 Task: Add an event with the title Second Product Enhancement Discussion and Planning, date '2023/11/04', time 7:00 AM to 9:00 AMand add a description: Conducting a competitive analysis to understand how the campaign performed compared to similar campaigns executed by competitors. This involves evaluating the differentiation, uniqueness, and competitive advantage of the campaign in the marketplace.Select event color  Blueberry . Add location for the event as: The Hague, Netherlands, logged in from the account softage.8@softage.netand send the event invitation to softage.7@softage.net and softage.9@softage.net. Set a reminder for the event Weekly on Sunday
Action: Mouse moved to (82, 95)
Screenshot: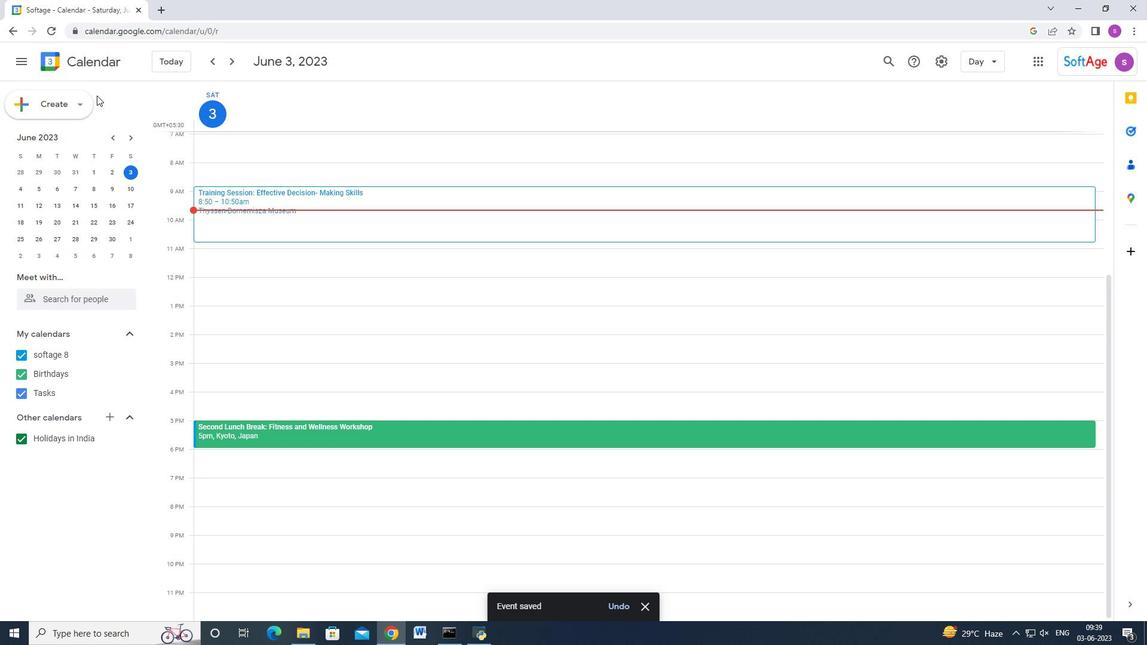 
Action: Mouse pressed left at (82, 95)
Screenshot: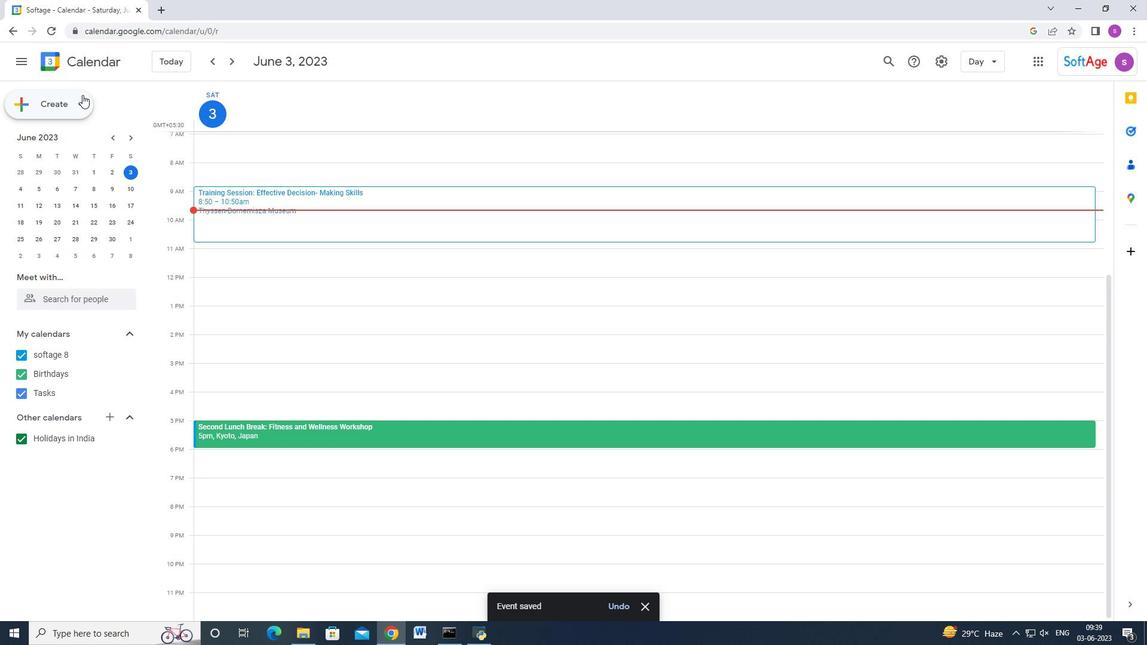 
Action: Mouse moved to (59, 136)
Screenshot: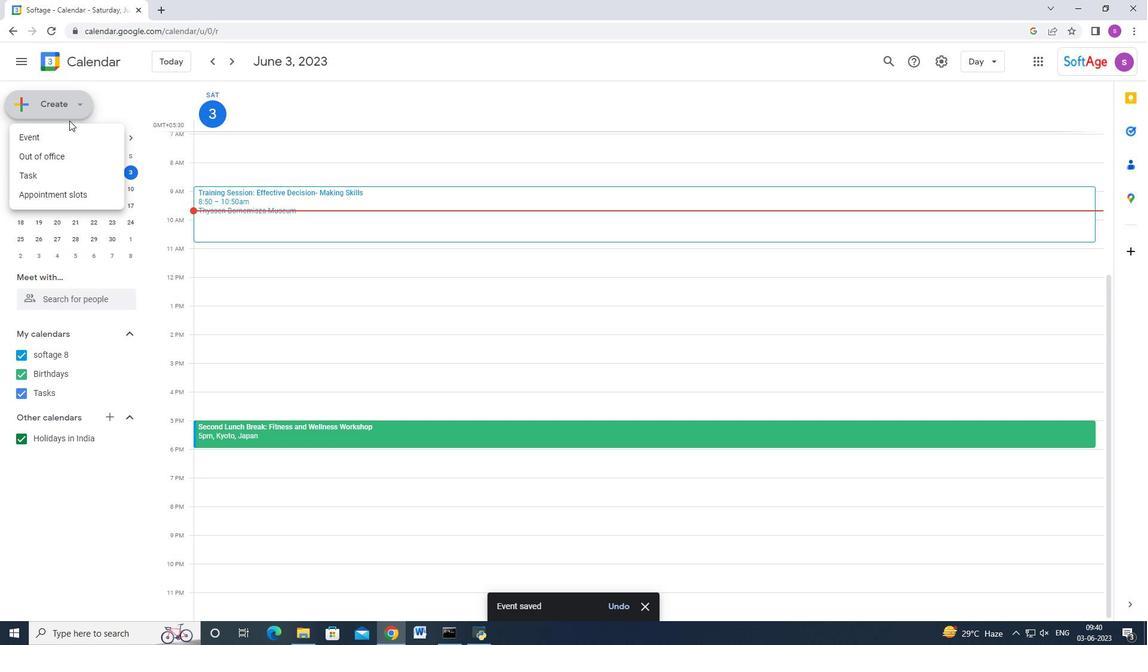 
Action: Mouse pressed left at (59, 136)
Screenshot: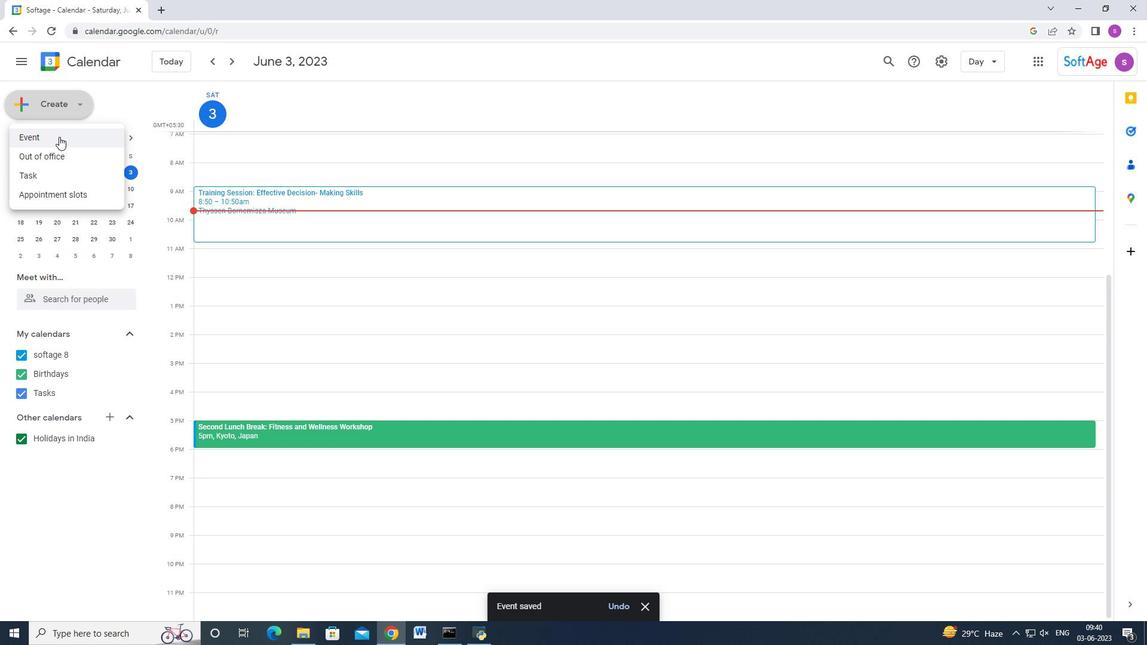 
Action: Mouse moved to (691, 464)
Screenshot: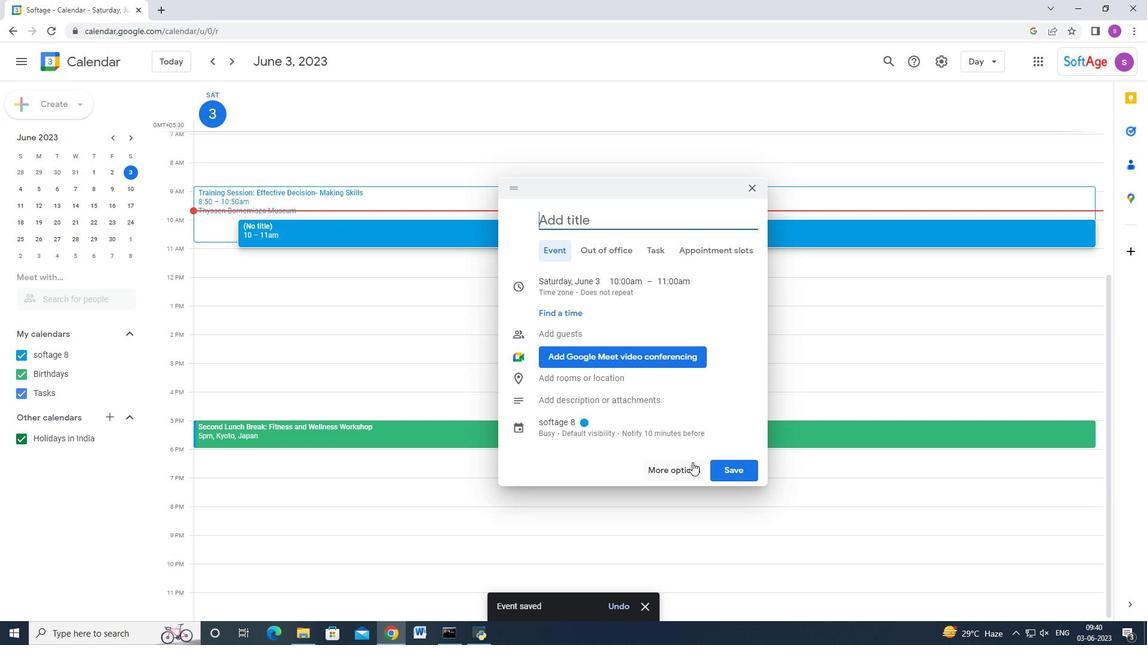 
Action: Mouse pressed left at (691, 464)
Screenshot: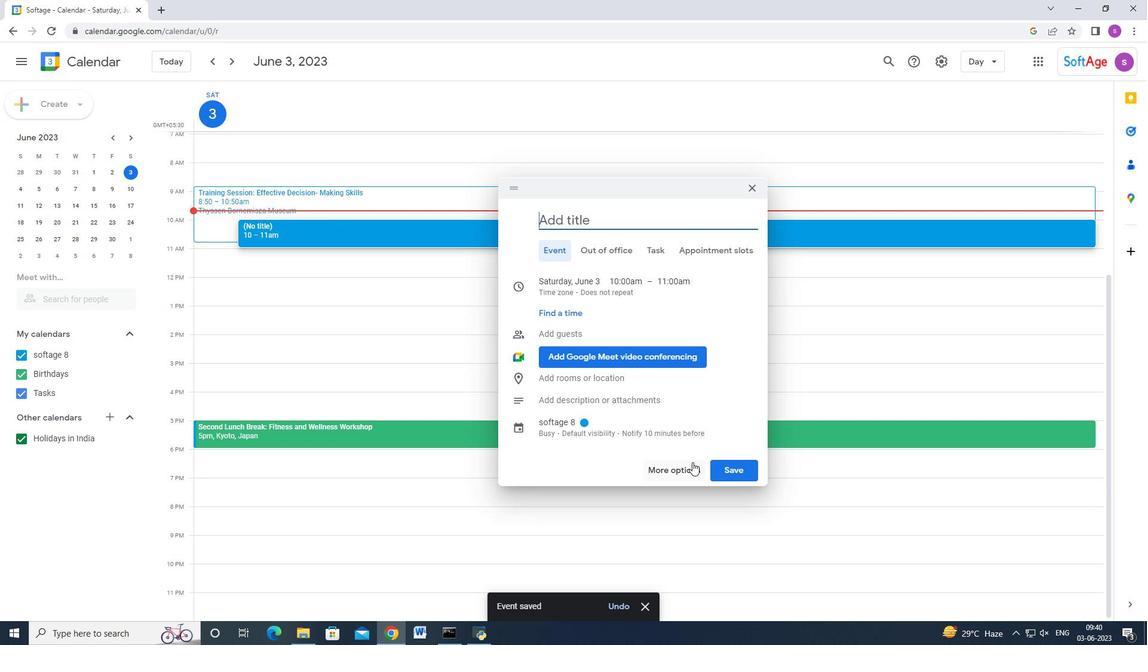 
Action: Mouse moved to (117, 76)
Screenshot: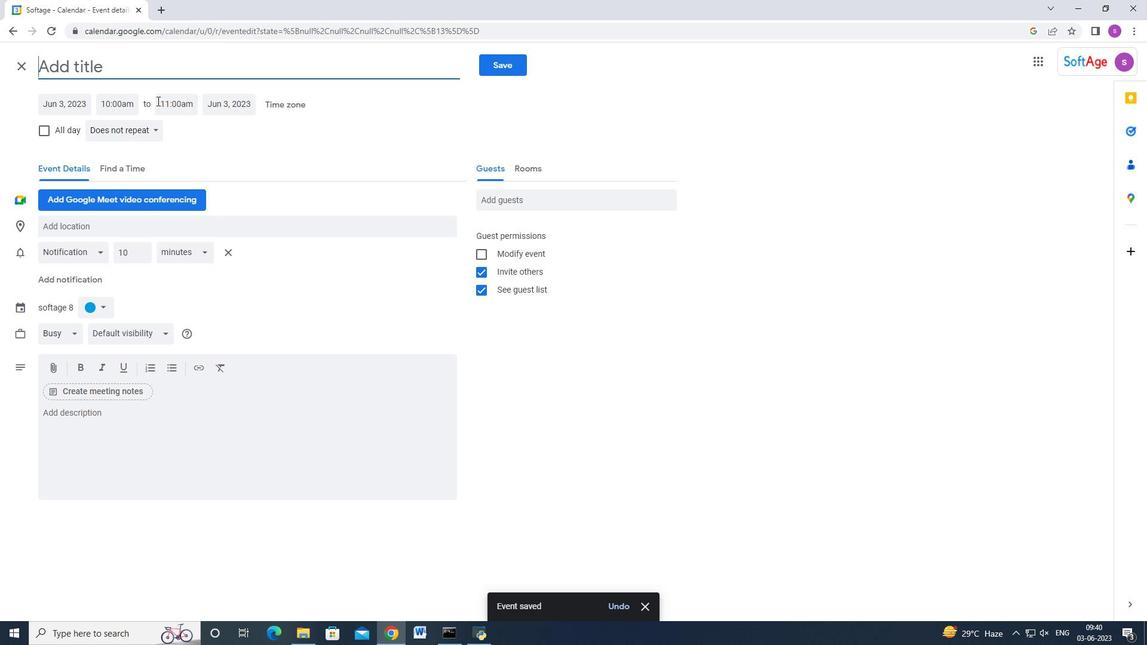 
Action: Key pressed <Key.shift_r>Second<Key.space><Key.shift>Product<Key.space><Key.shift_r>Enhancement<Key.space><Key.shift_r>Discussion<Key.space>and<Key.space><Key.shift>Planning
Screenshot: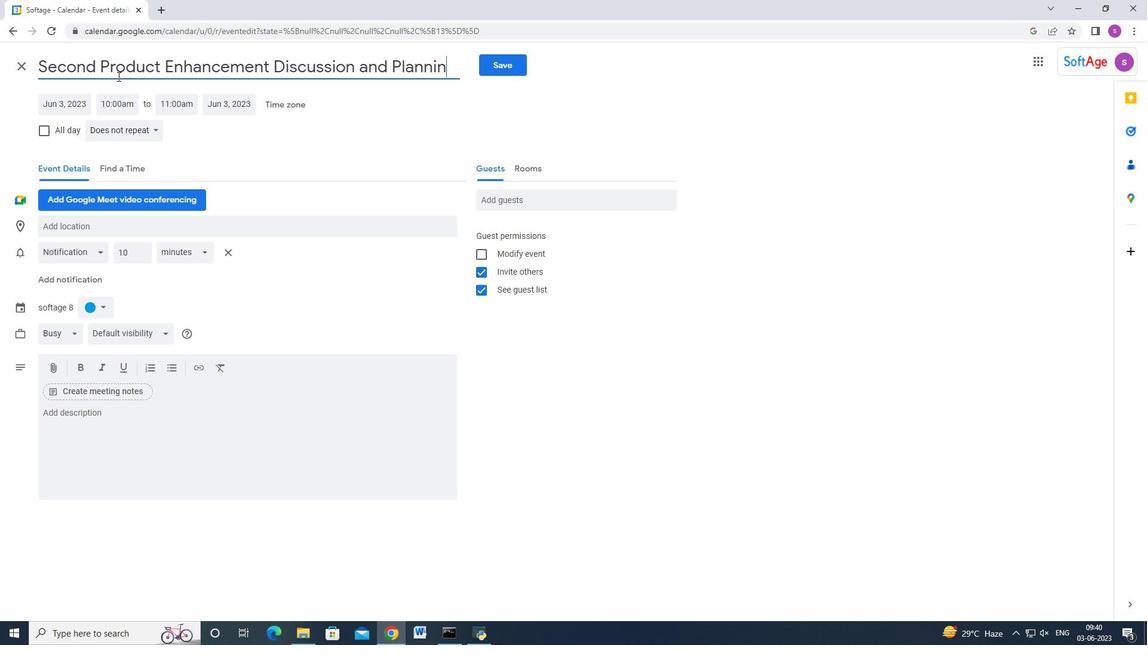 
Action: Mouse moved to (67, 105)
Screenshot: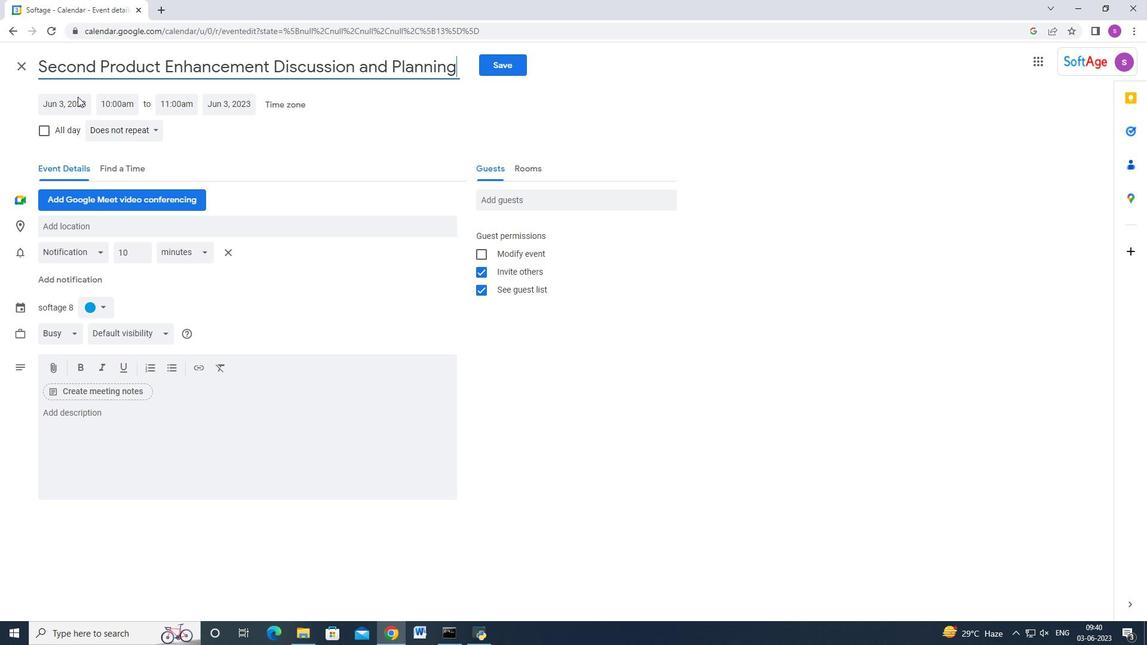 
Action: Mouse pressed left at (67, 105)
Screenshot: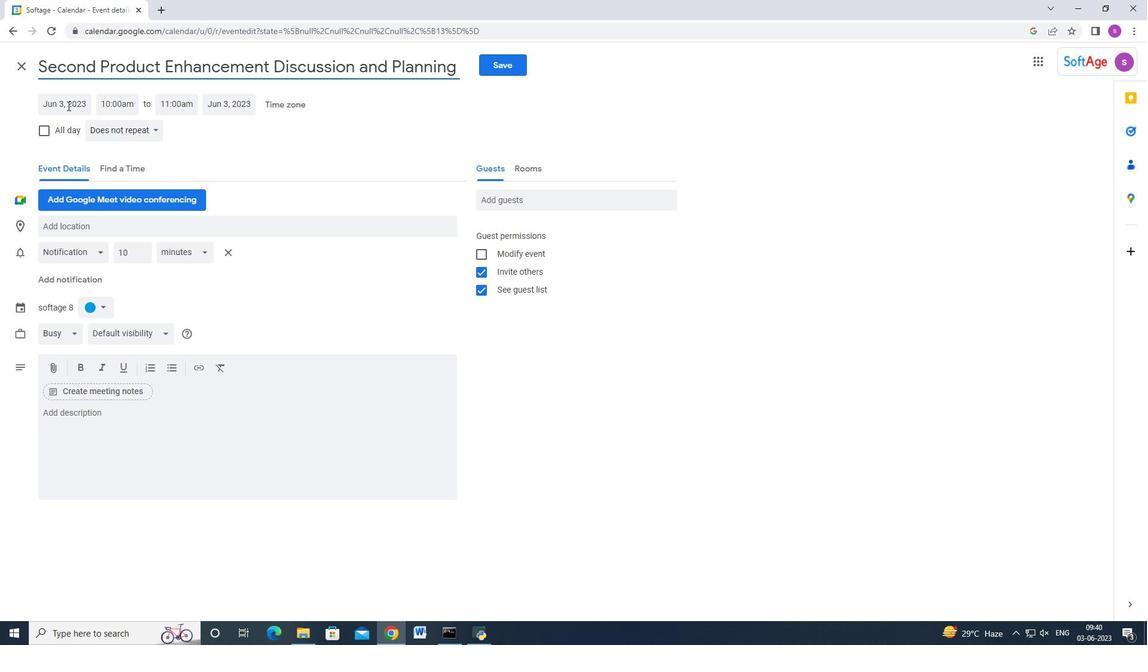 
Action: Mouse moved to (188, 131)
Screenshot: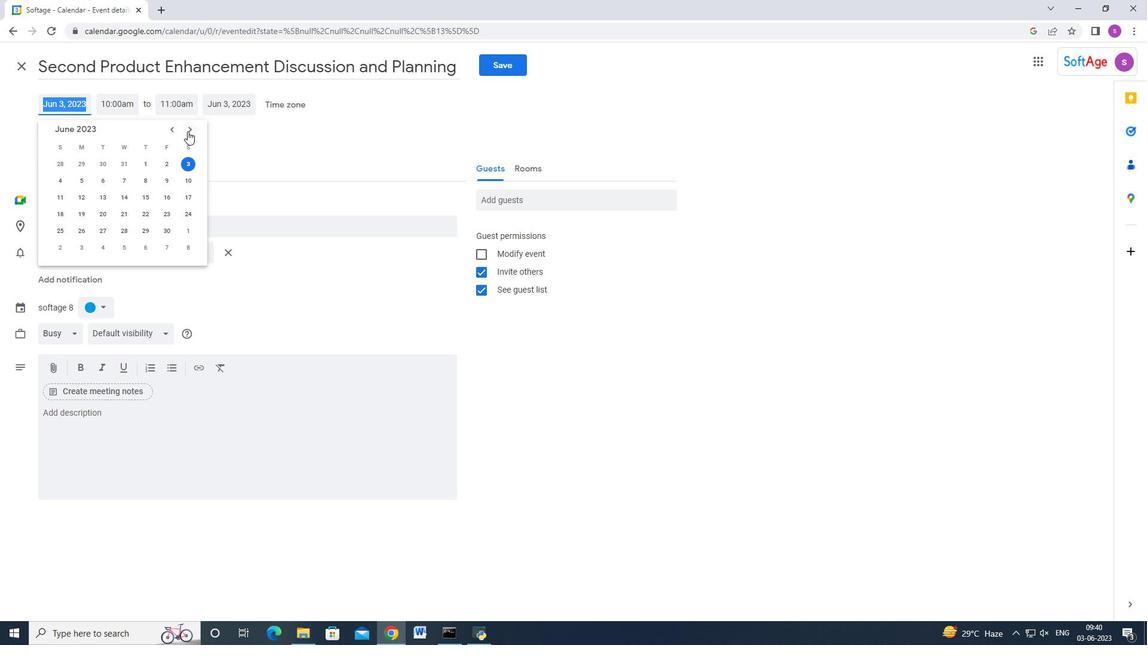 
Action: Mouse pressed left at (187, 131)
Screenshot: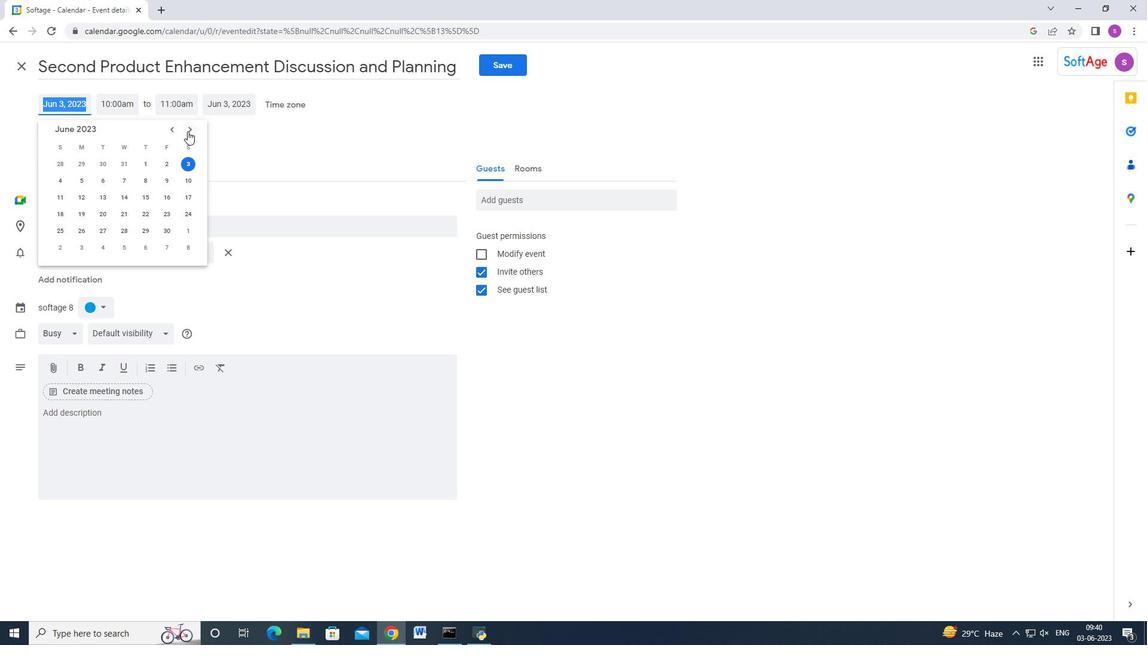 
Action: Mouse pressed left at (188, 131)
Screenshot: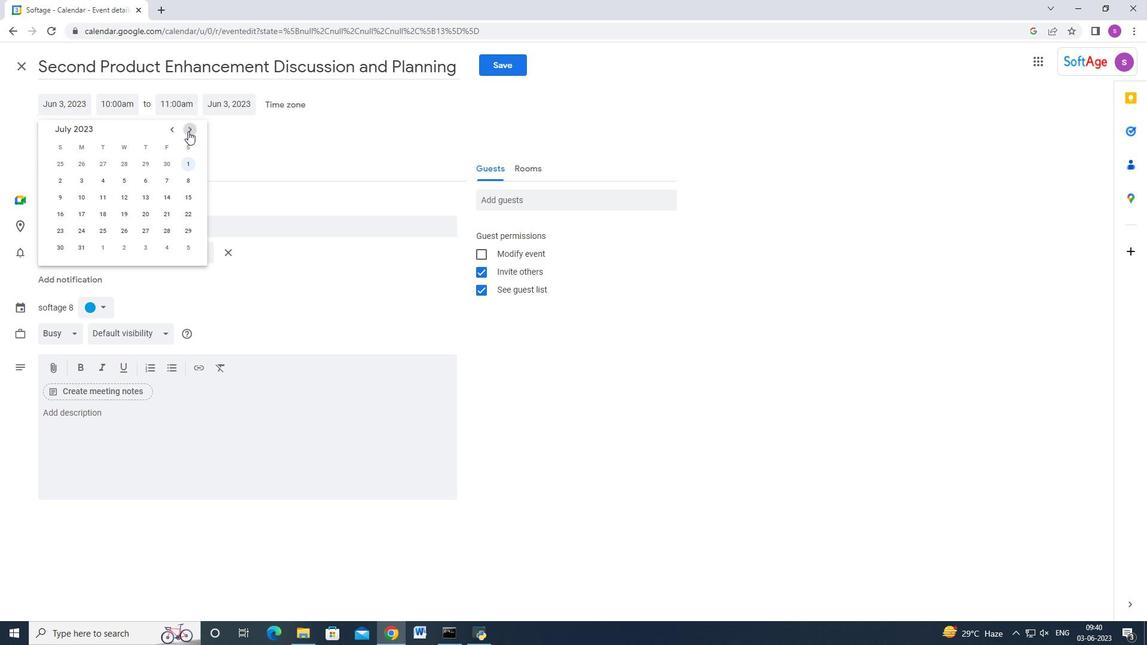
Action: Mouse pressed left at (188, 131)
Screenshot: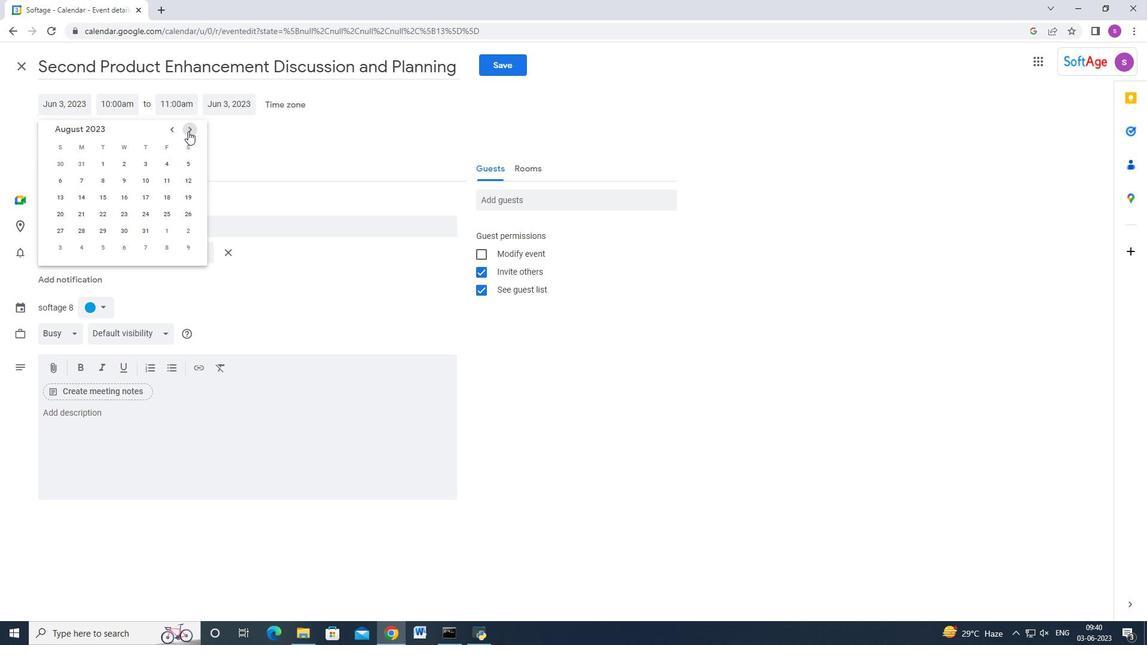 
Action: Mouse pressed left at (188, 131)
Screenshot: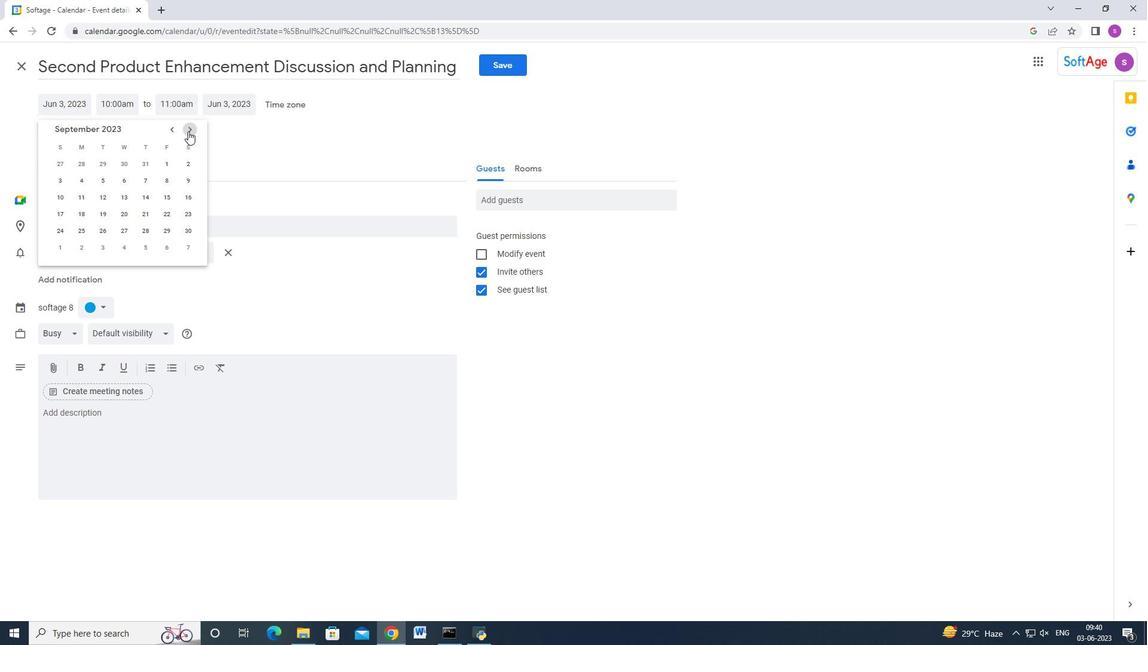 
Action: Mouse pressed left at (188, 131)
Screenshot: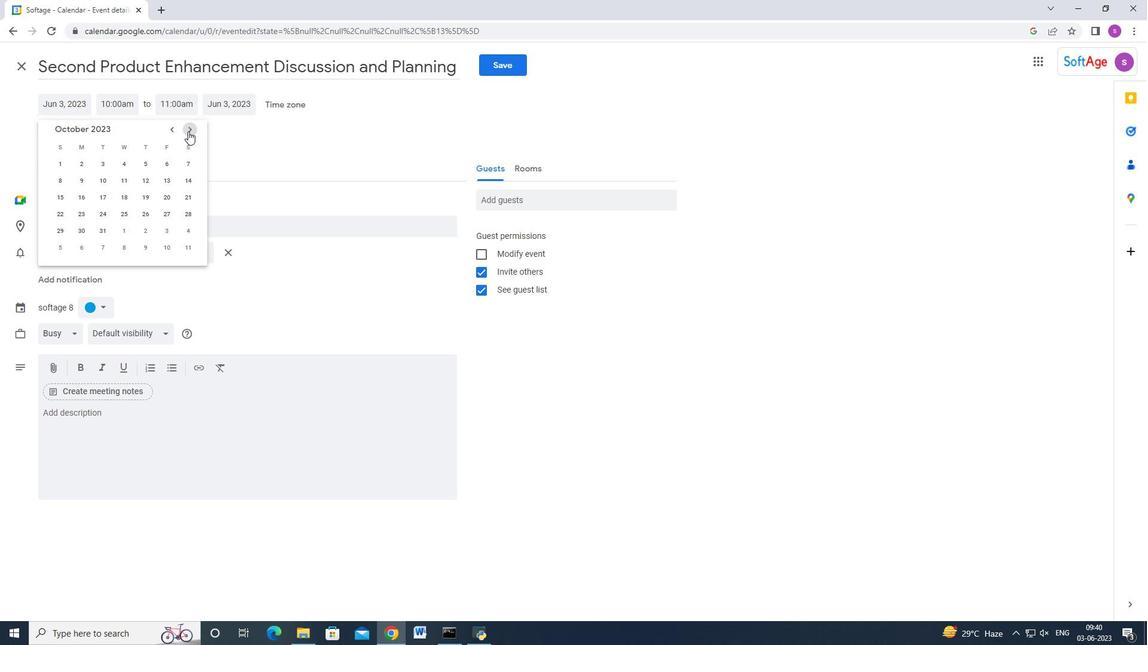 
Action: Mouse moved to (185, 161)
Screenshot: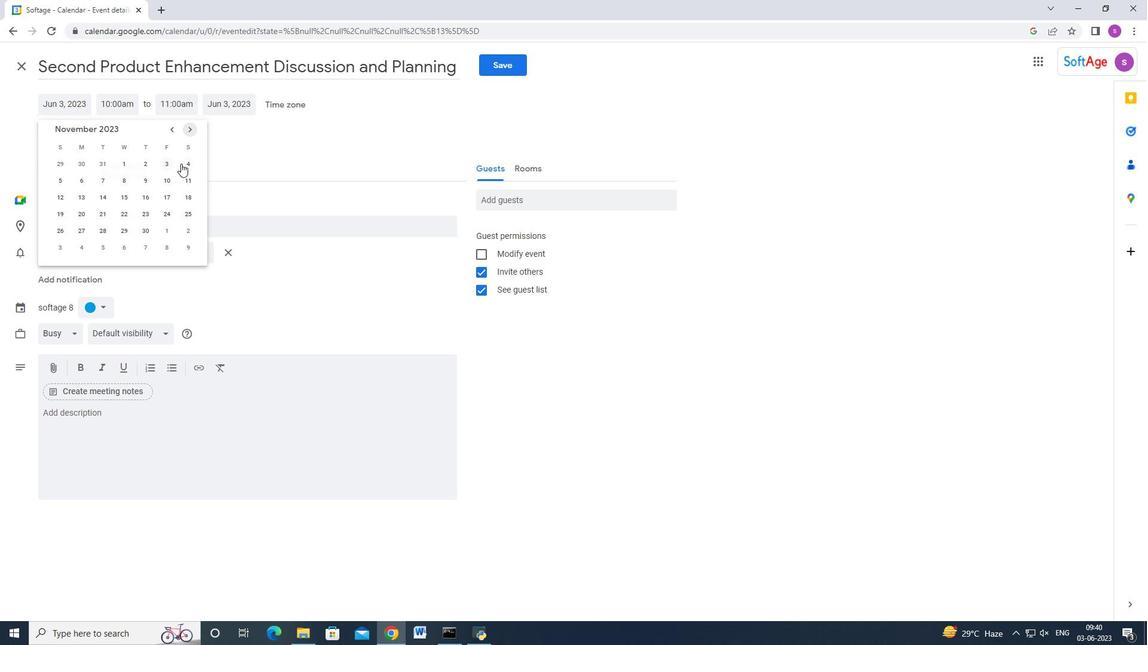 
Action: Mouse pressed left at (185, 161)
Screenshot: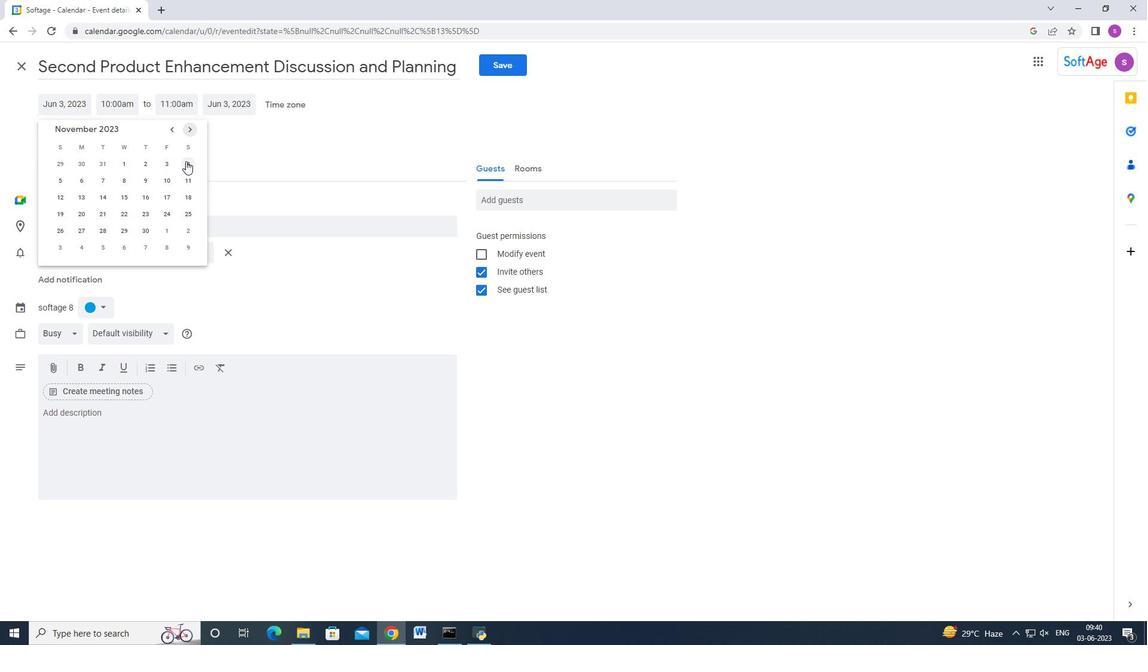 
Action: Mouse moved to (125, 104)
Screenshot: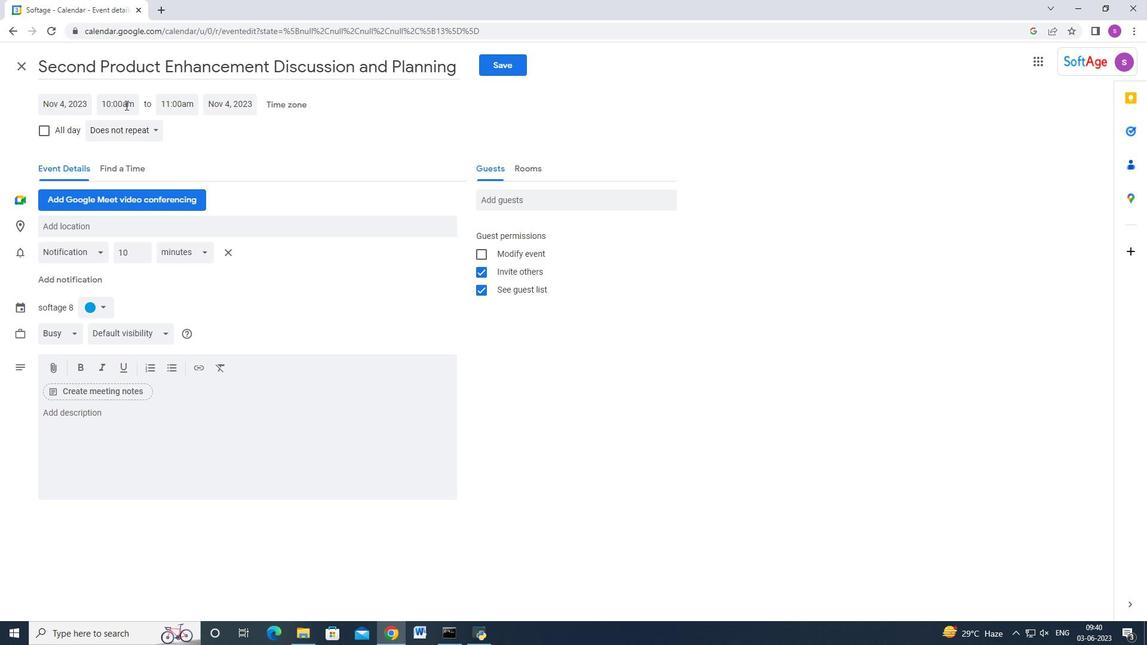 
Action: Mouse pressed left at (125, 104)
Screenshot: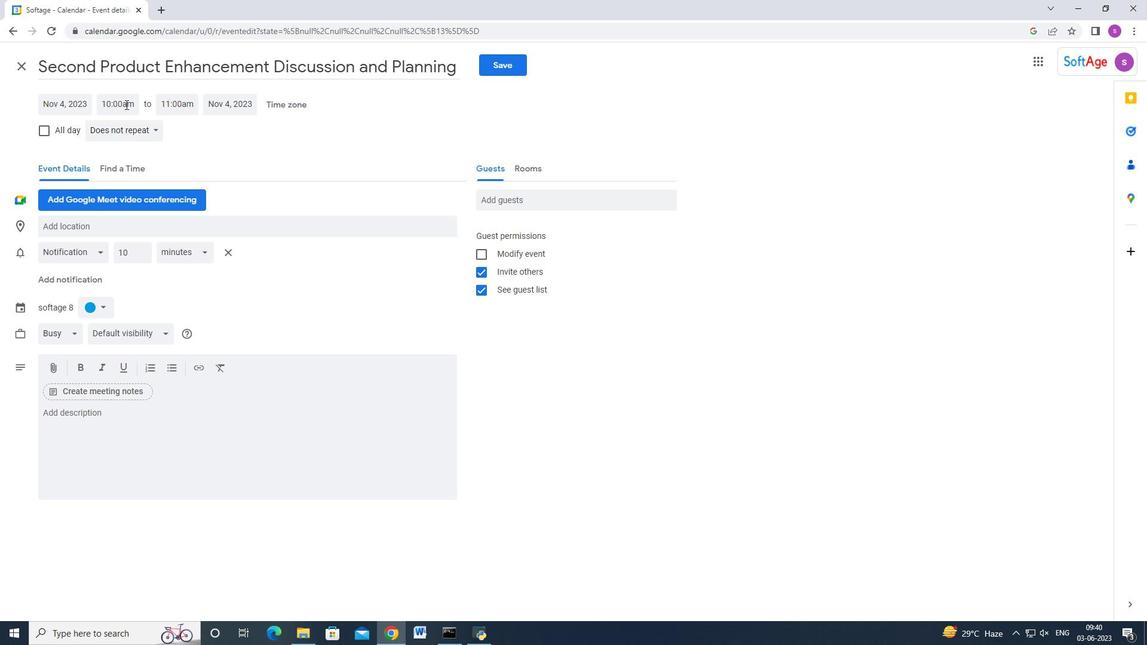 
Action: Key pressed 7<Key.shift>:00am<Key.enter><Key.tab>9<Key.shift>:00am<Key.enter>
Screenshot: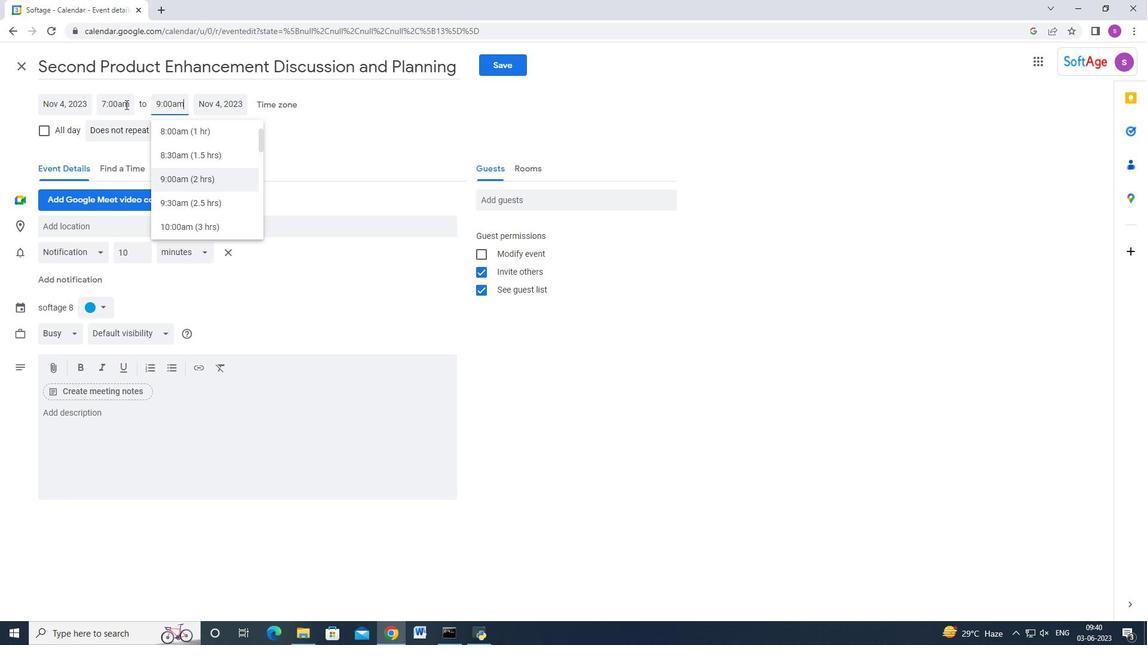 
Action: Mouse moved to (179, 416)
Screenshot: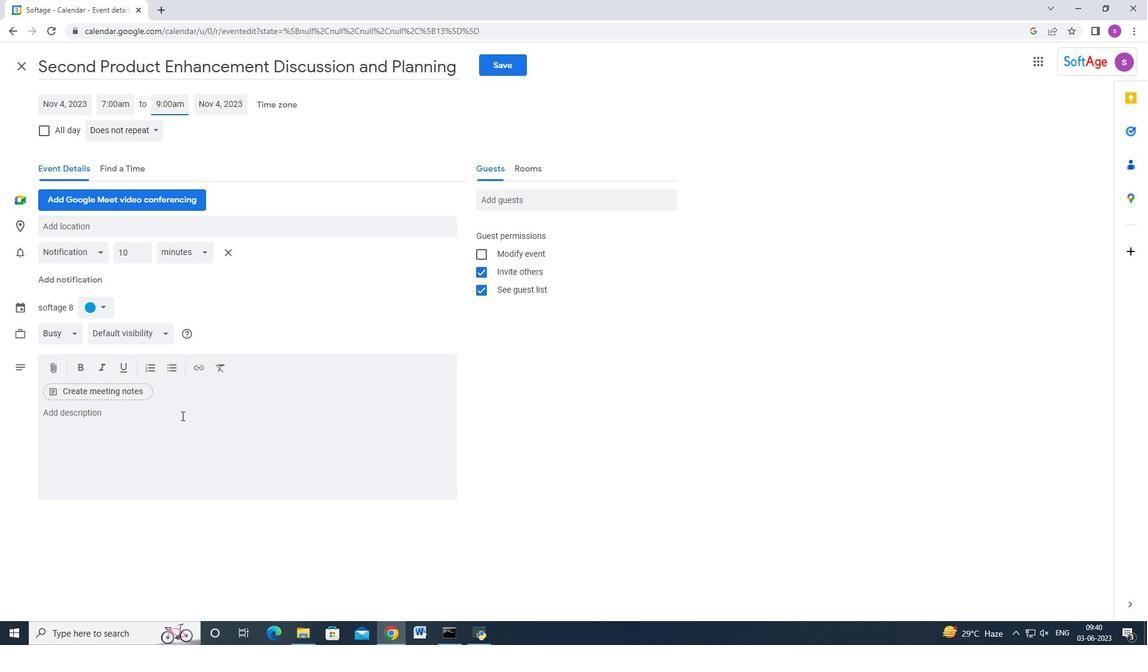 
Action: Mouse pressed left at (179, 416)
Screenshot: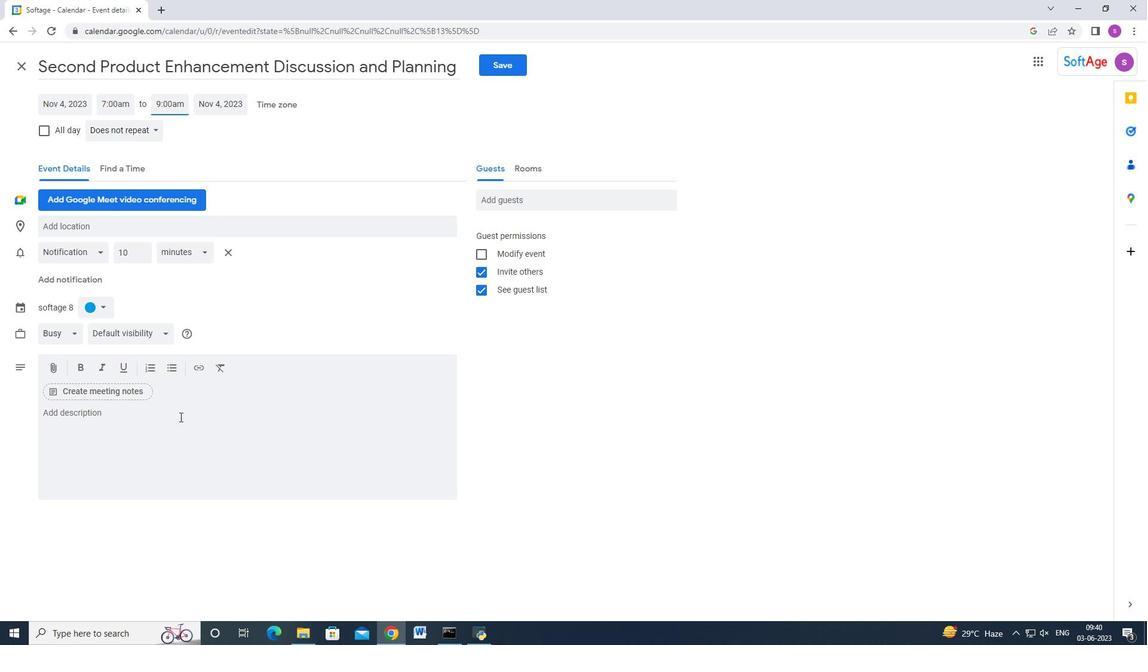 
Action: Key pressed <Key.shift>Conducting<Key.space>a<Key.space>competitive<Key.space>analysis<Key.space>to<Key.space>understand<Key.space>how<Key.space>the<Key.space>campaign<Key.space>performed<Key.space>compared<Key.space>to<Key.space>similar<Key.space>campaigns<Key.space>executed<Key.space>by<Key.space>competitors.<Key.space><Key.shift>This<Key.space>involves<Key.space>evaluating<Key.space>the<Key.space>differentiation,<Key.space>uniqueness,<Key.space>and<Key.space>complete<Key.space>adan<Key.backspace><Key.backspace>vantage<Key.space>of<Key.space>the<Key.space>campaign<Key.space>in<Key.space>th<Key.space><Key.backspace>e<Key.space>marketplace.
Screenshot: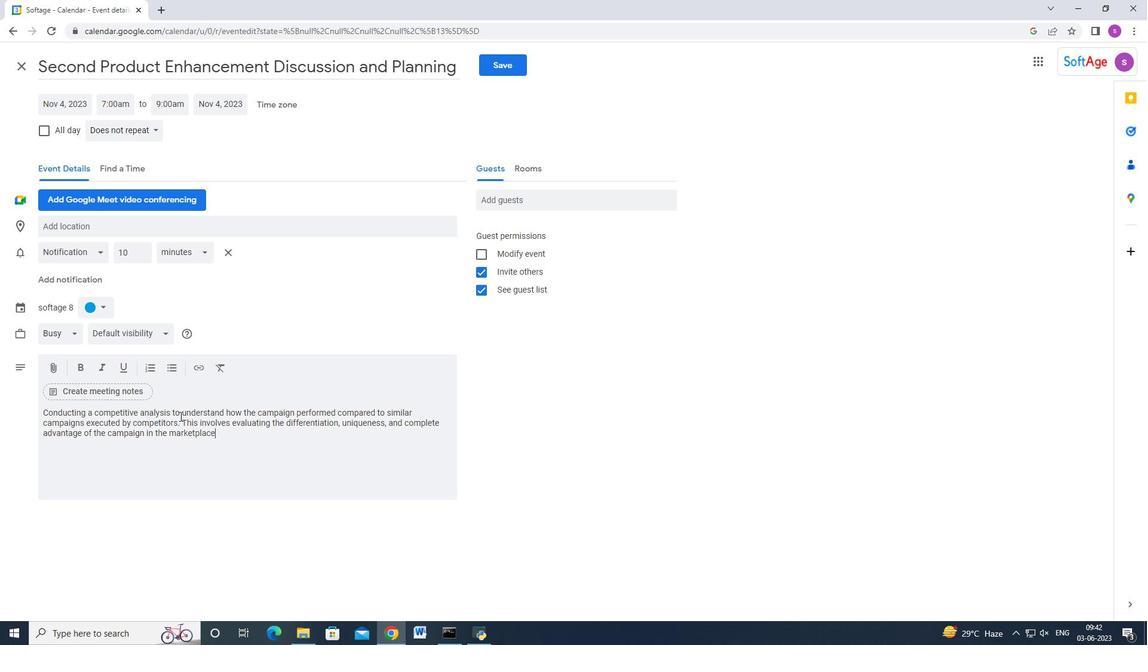 
Action: Mouse moved to (98, 310)
Screenshot: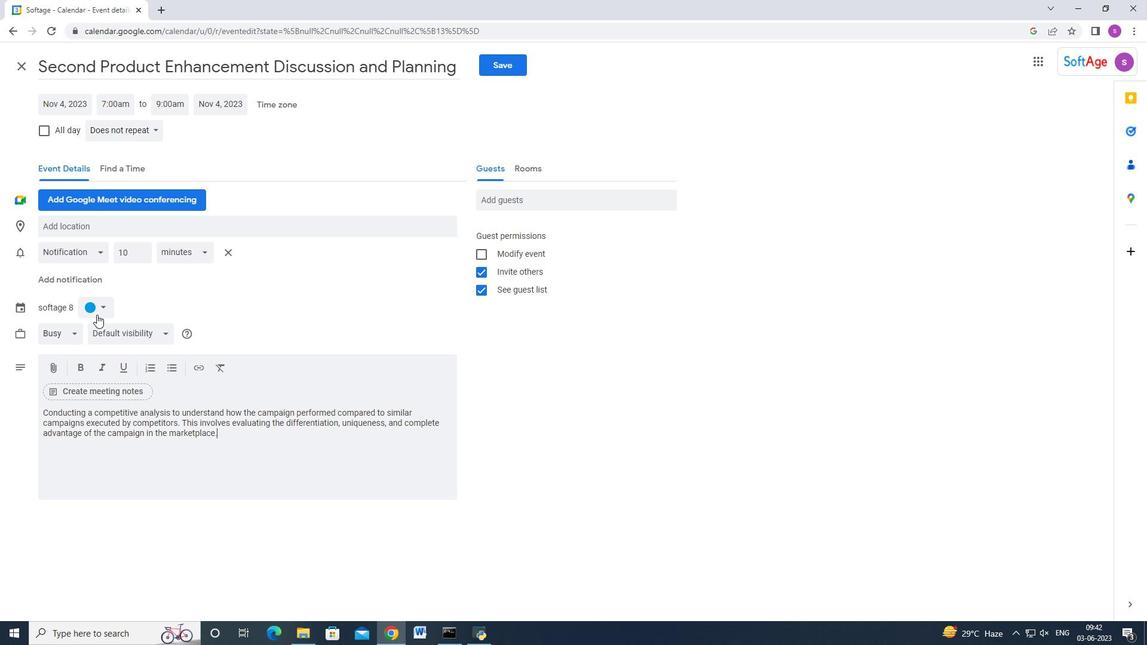 
Action: Mouse pressed left at (98, 310)
Screenshot: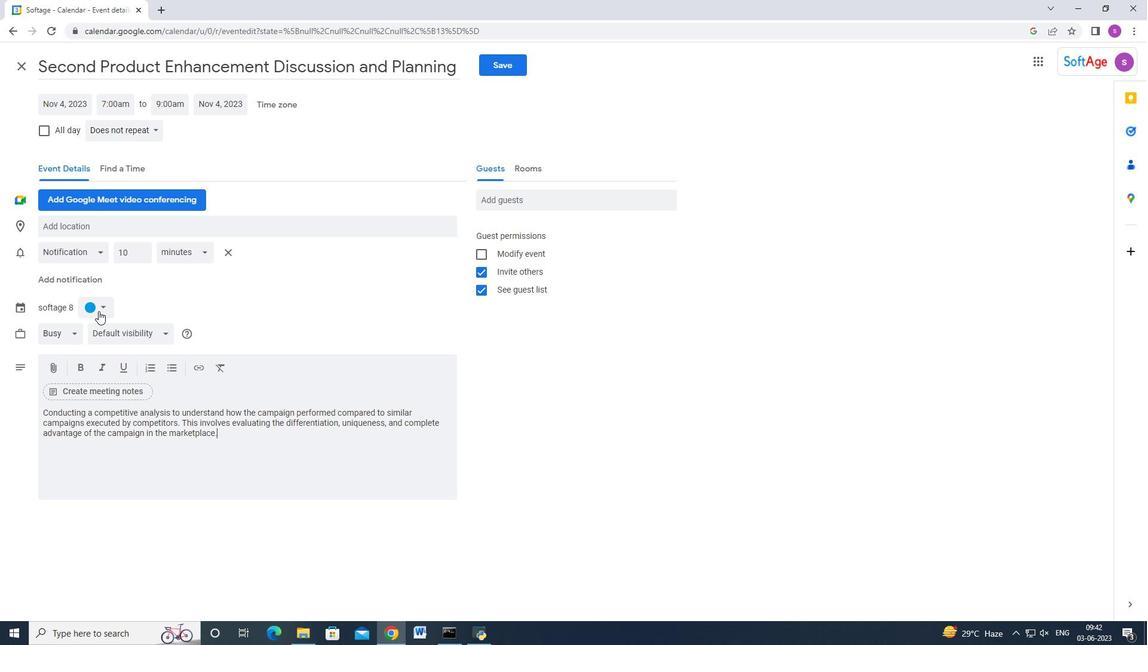 
Action: Mouse moved to (102, 350)
Screenshot: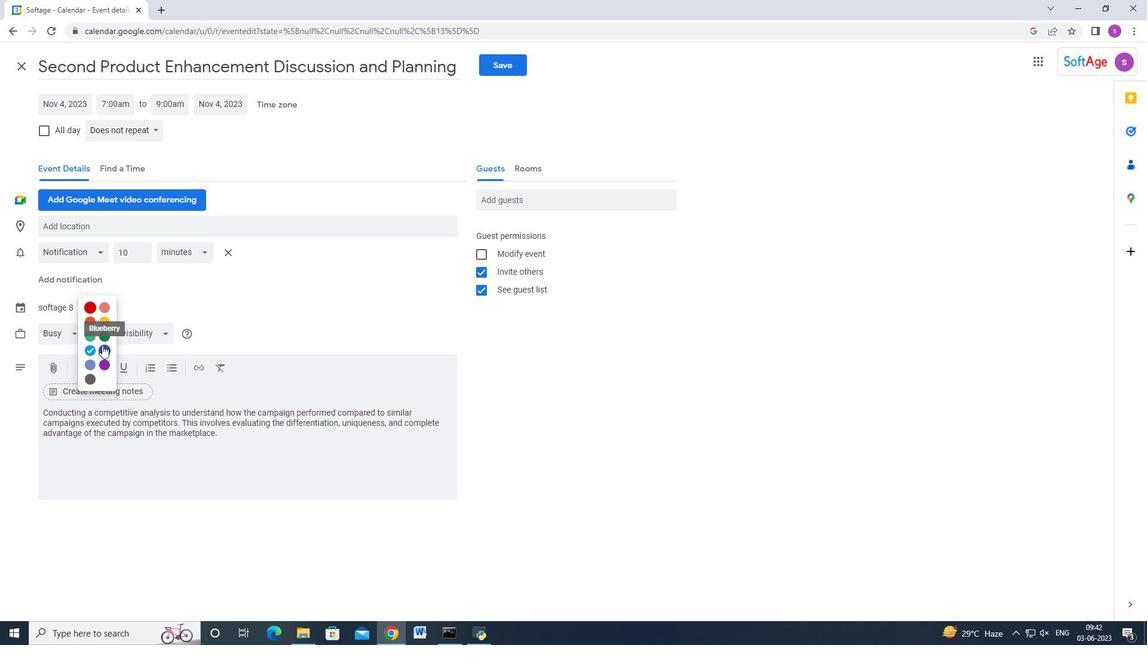 
Action: Mouse pressed left at (102, 350)
Screenshot: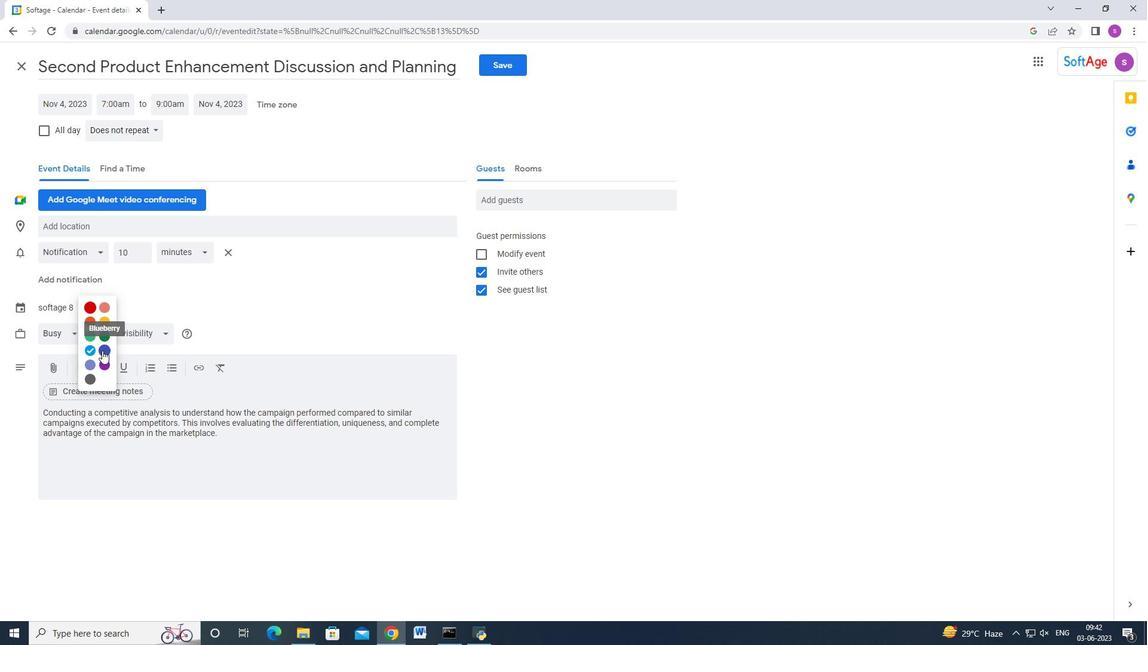 
Action: Mouse moved to (130, 233)
Screenshot: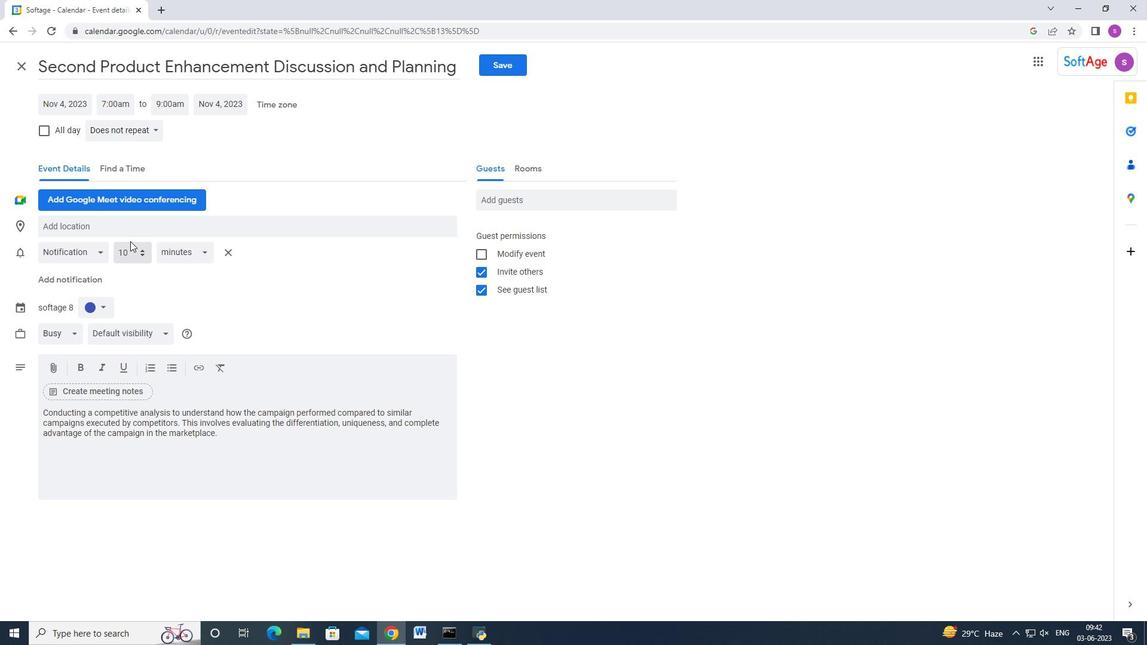 
Action: Mouse pressed left at (130, 233)
Screenshot: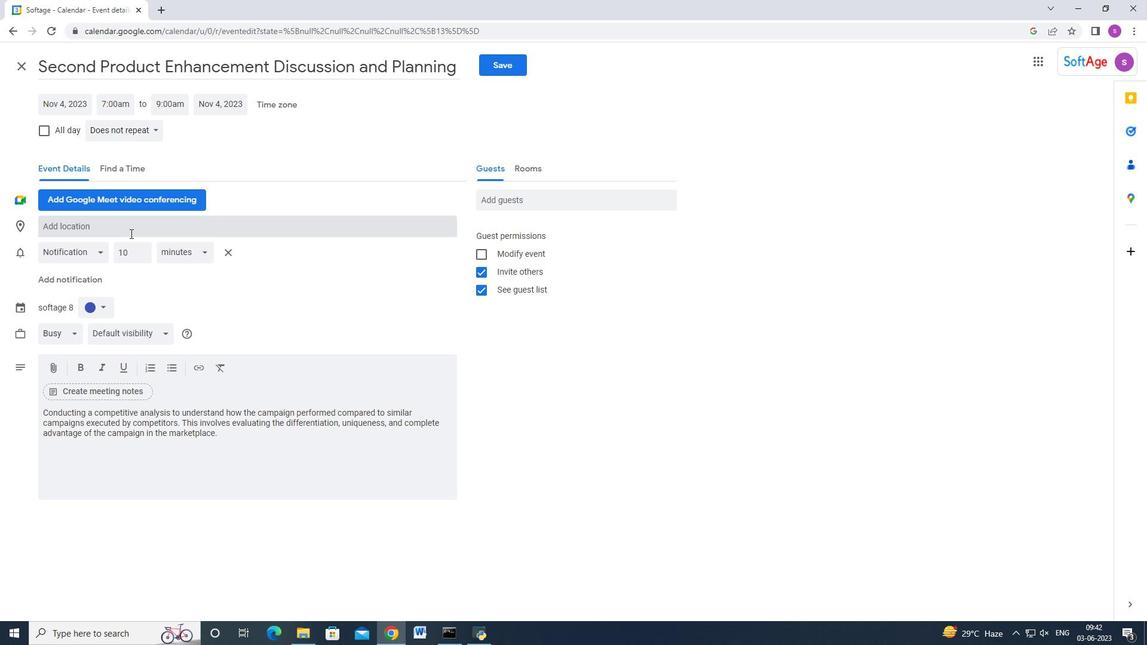 
Action: Key pressed <Key.shift>The<Key.space><Key.shift>Hague,<Key.space><Key.shift>Netherlands<Key.enter>
Screenshot: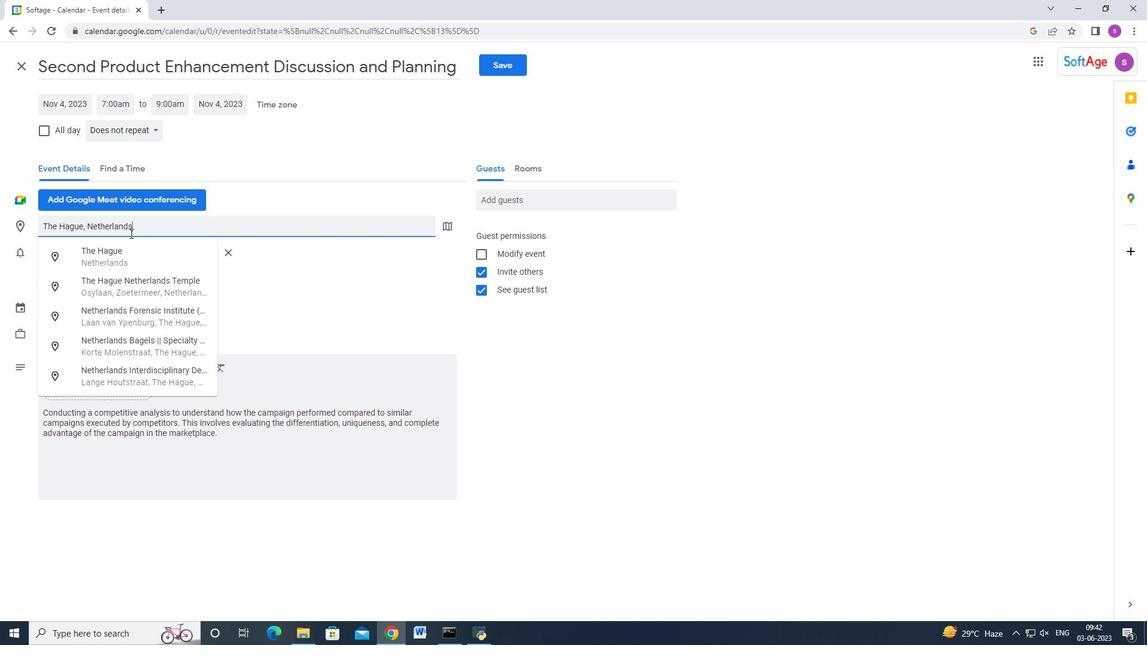 
Action: Mouse moved to (494, 201)
Screenshot: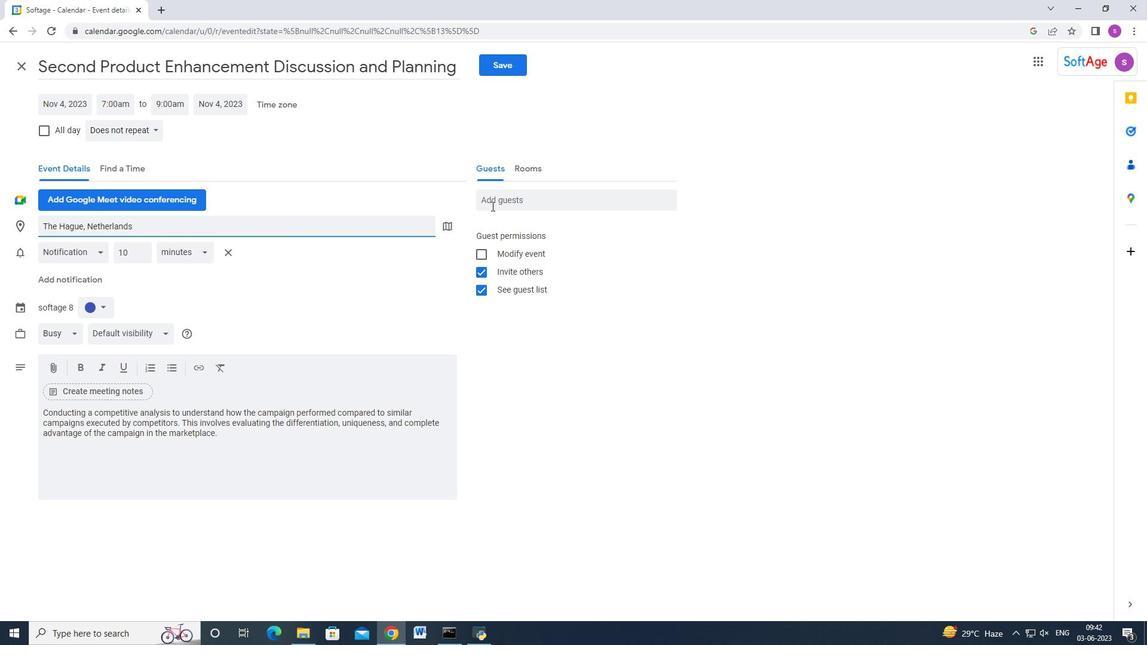 
Action: Mouse pressed left at (494, 201)
Screenshot: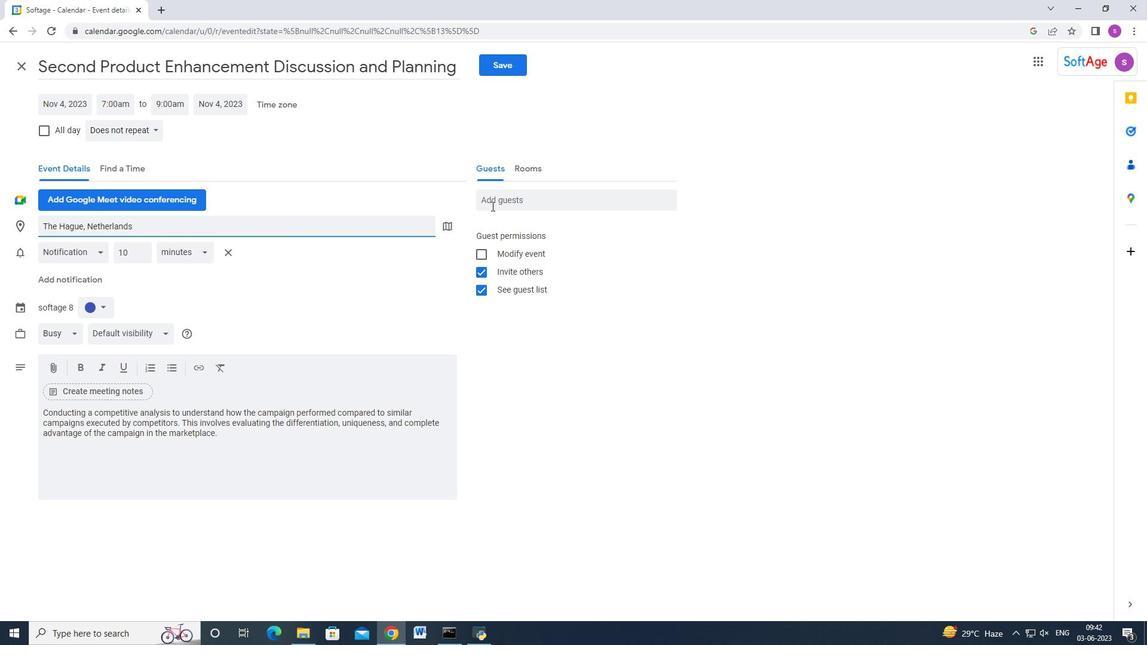 
Action: Mouse moved to (493, 201)
Screenshot: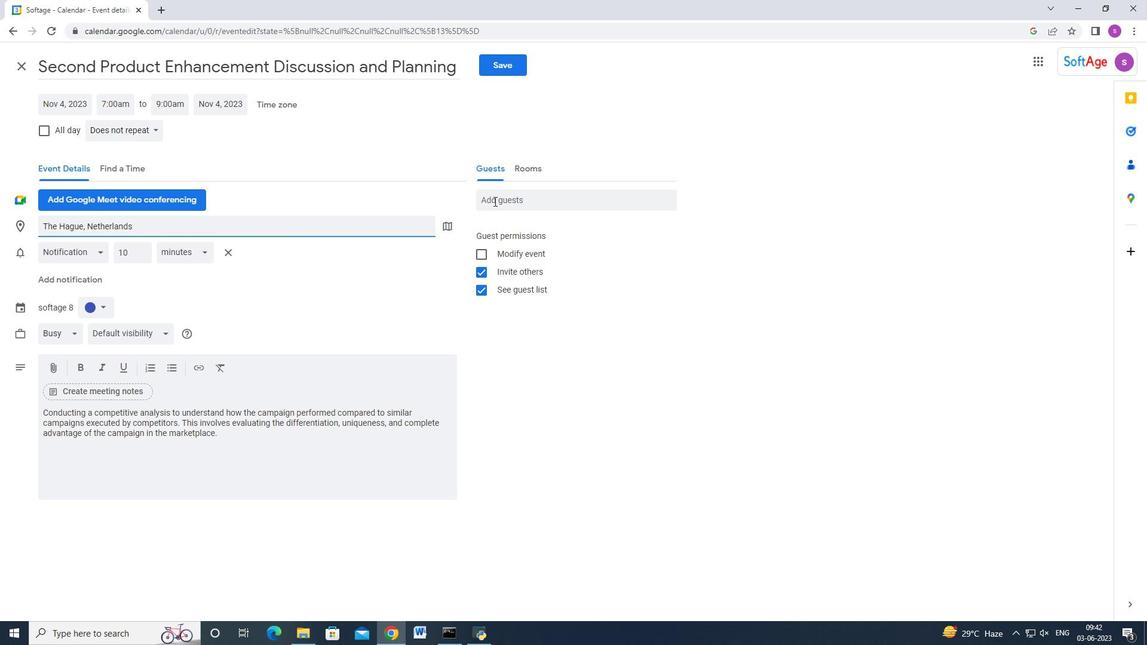 
Action: Key pressed softage.7<Key.shift_r>@softage.net<Key.enter>softage.9<Key.shift_r>@softage.net<Key.enter>
Screenshot: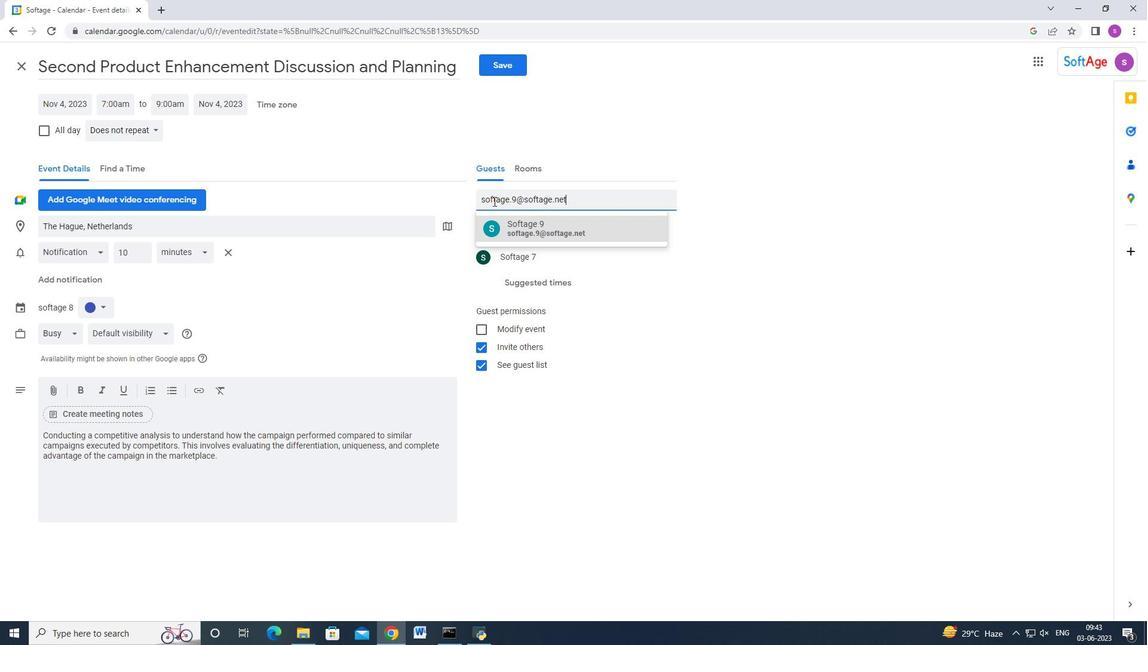 
Action: Mouse moved to (139, 134)
Screenshot: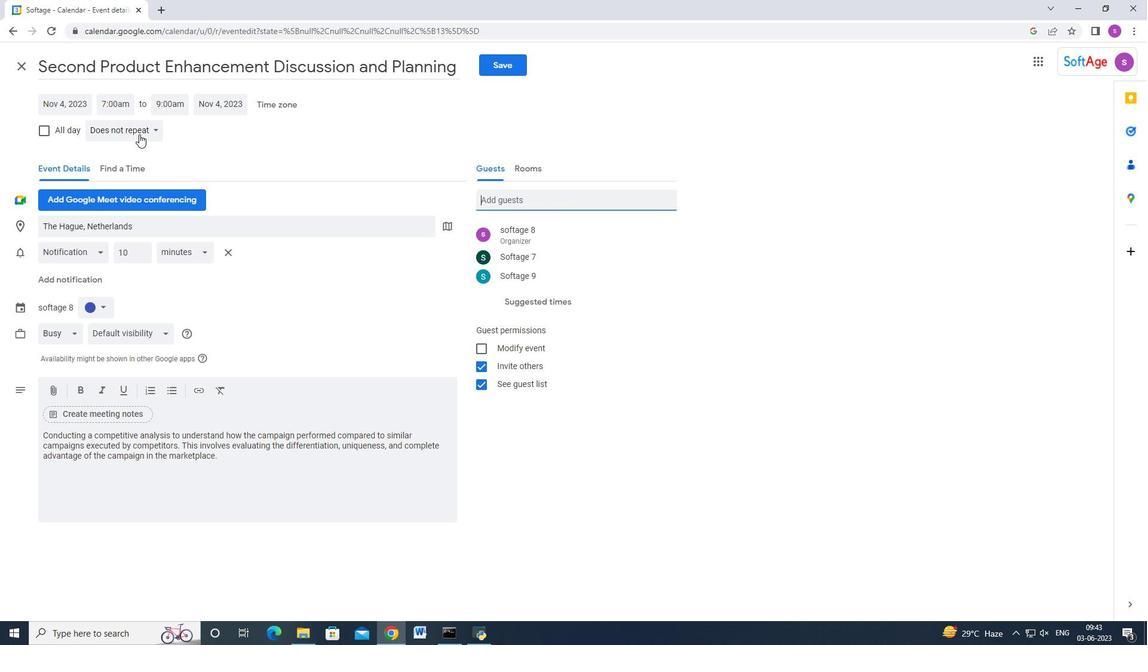 
Action: Mouse pressed left at (139, 134)
Screenshot: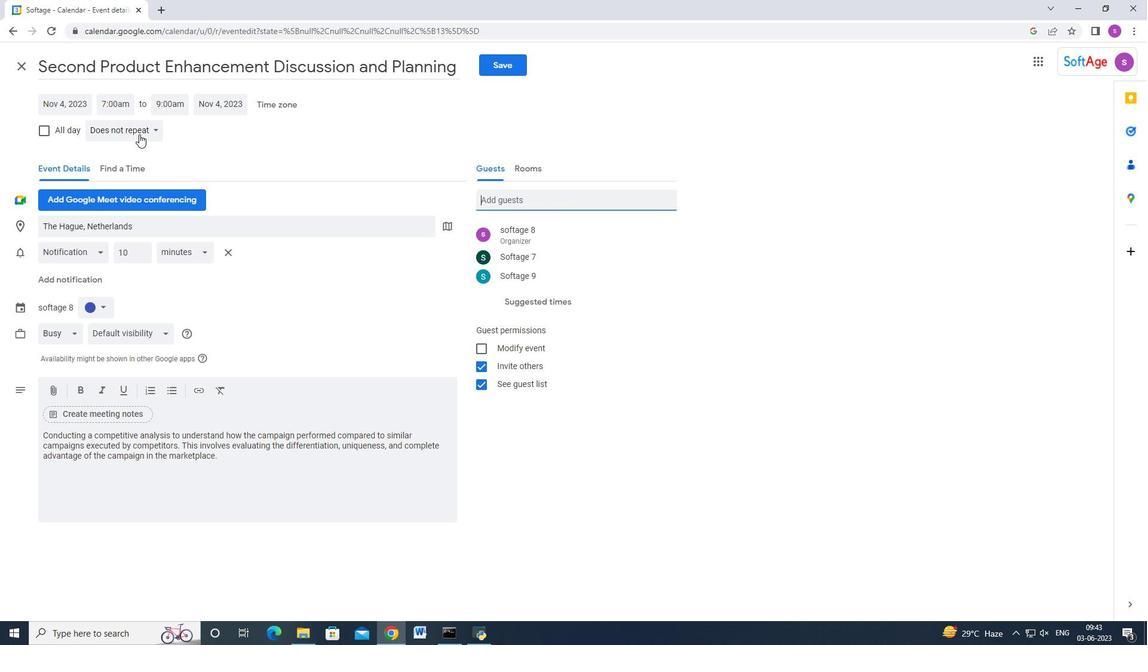 
Action: Mouse moved to (139, 256)
Screenshot: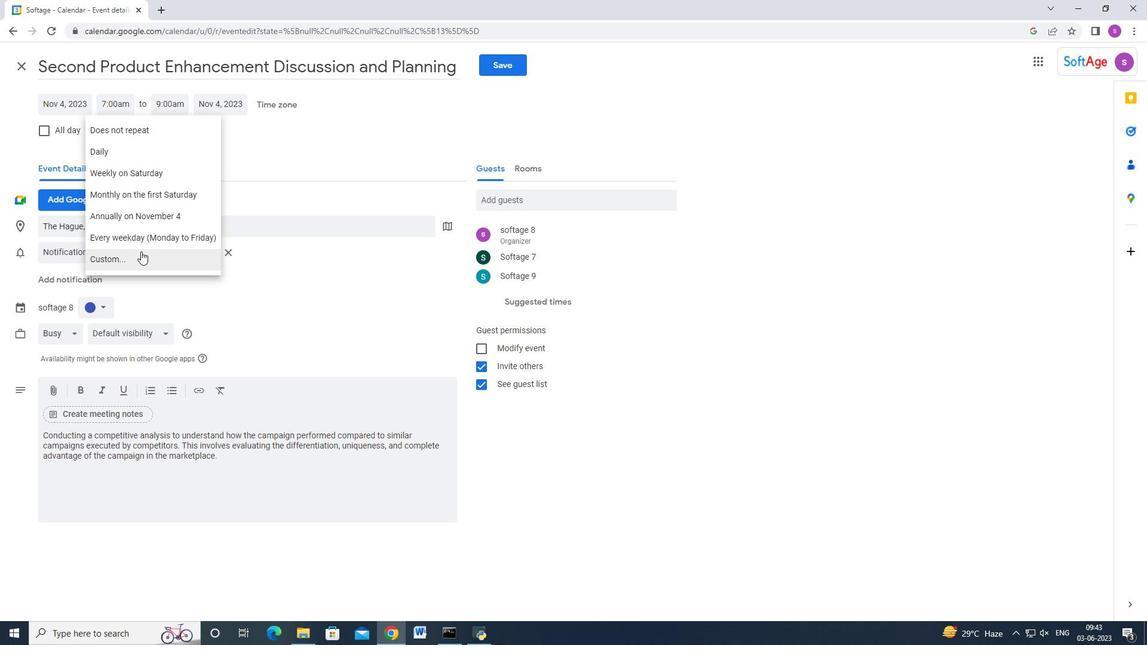 
Action: Mouse pressed left at (139, 256)
Screenshot: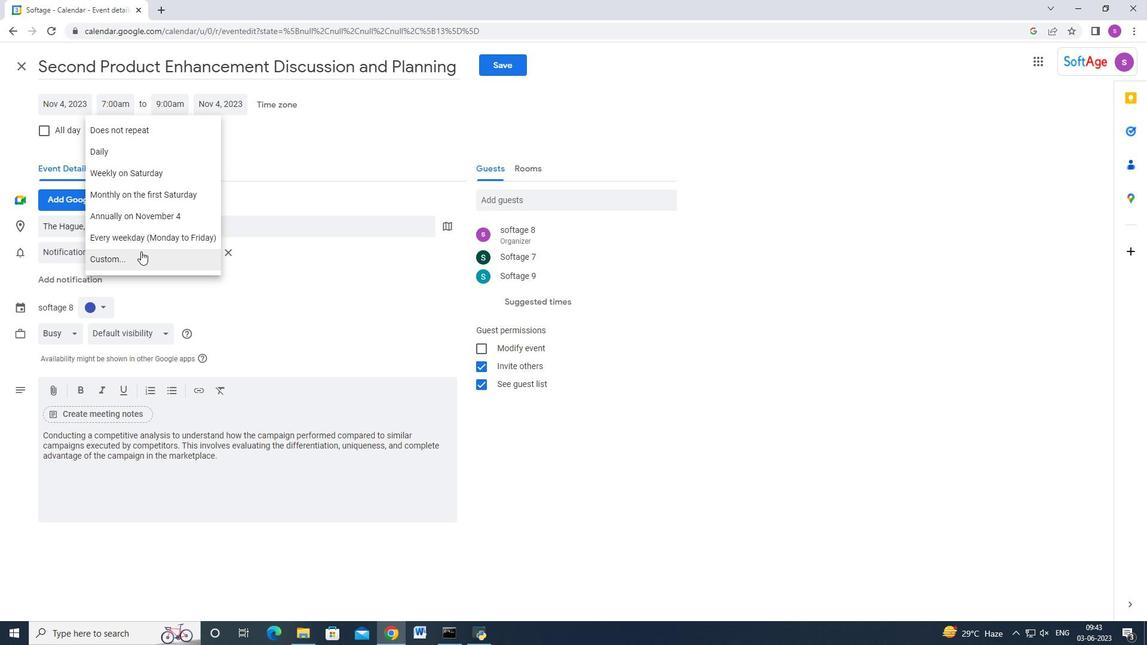 
Action: Mouse moved to (475, 305)
Screenshot: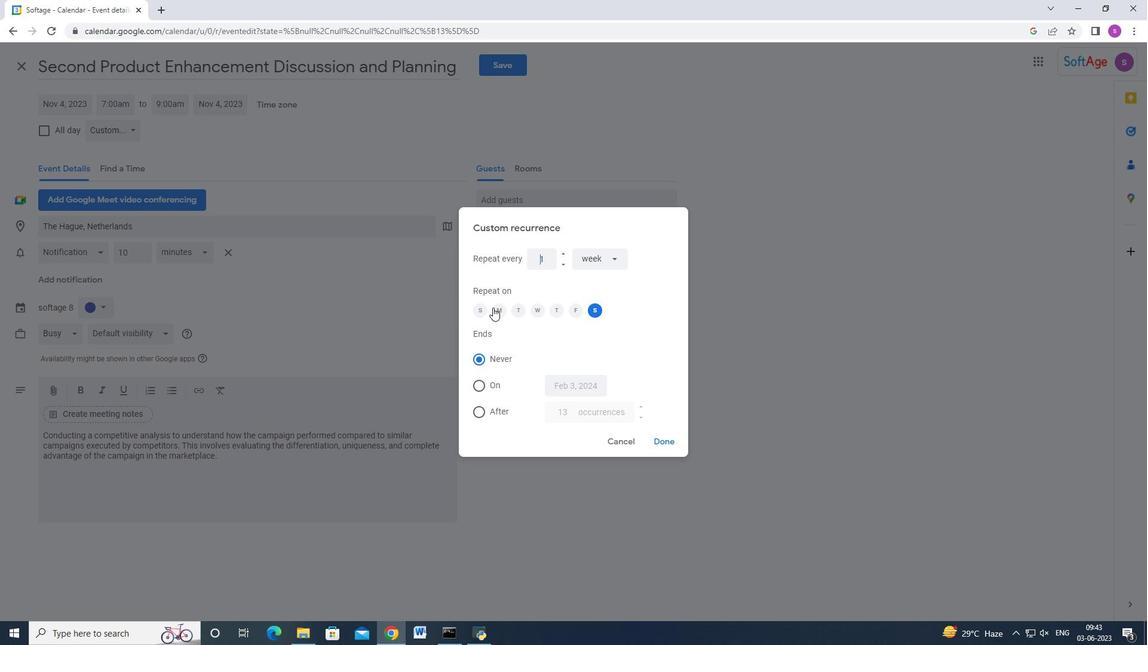 
Action: Mouse pressed left at (475, 305)
Screenshot: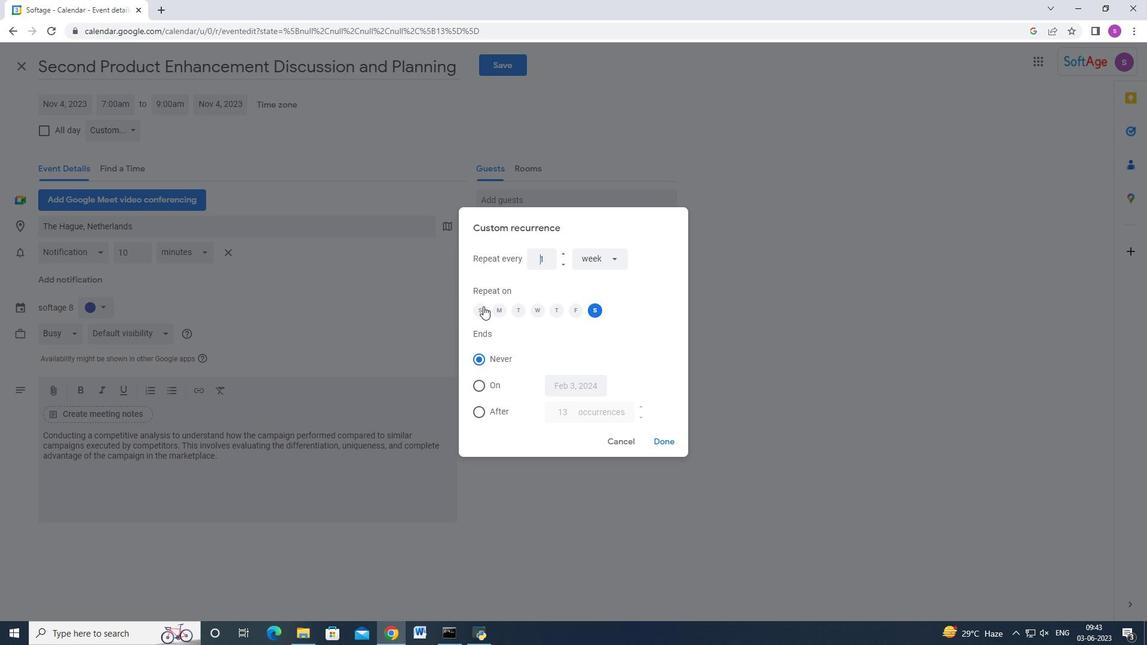 
Action: Mouse moved to (596, 311)
Screenshot: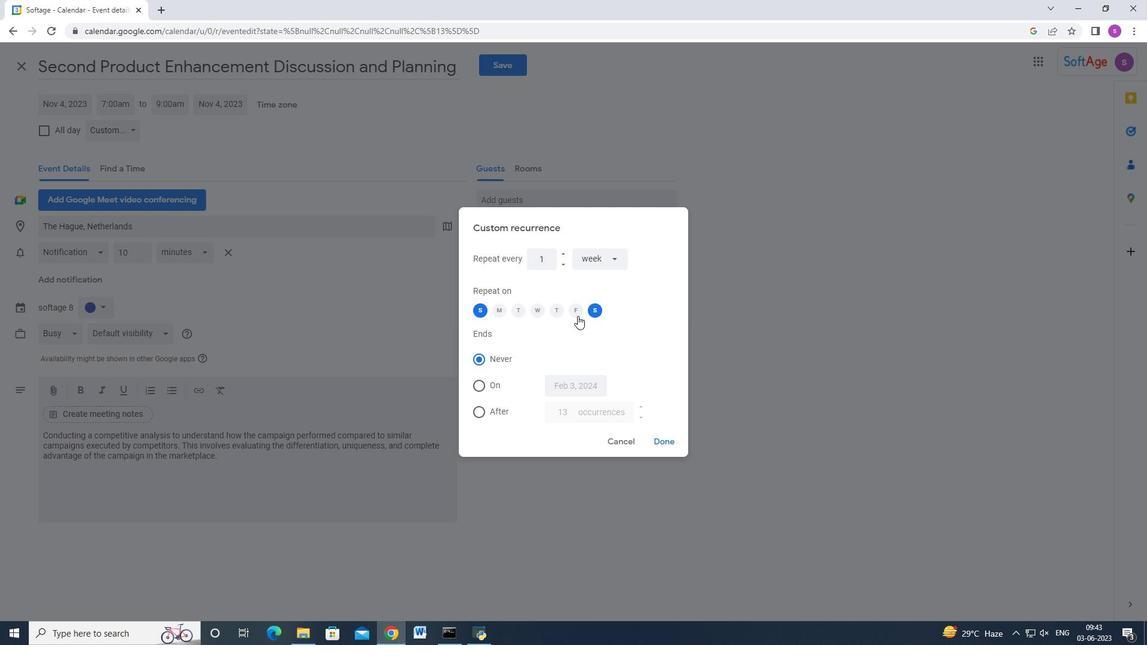 
Action: Mouse pressed left at (596, 311)
Screenshot: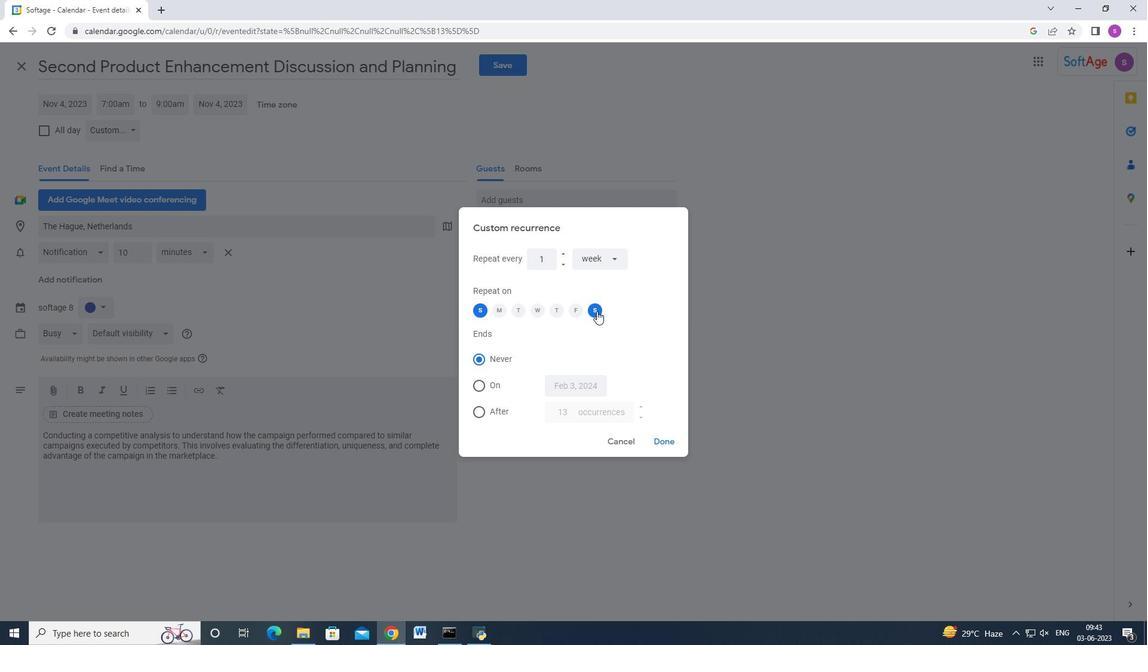 
Action: Mouse moved to (657, 438)
Screenshot: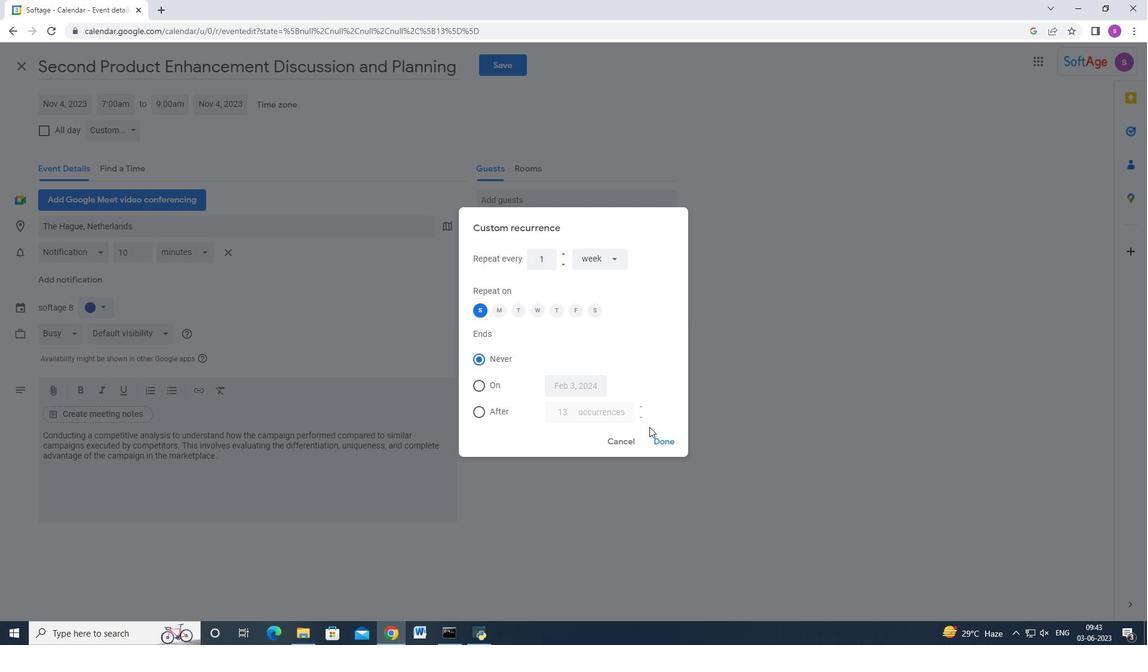 
Action: Mouse pressed left at (657, 438)
Screenshot: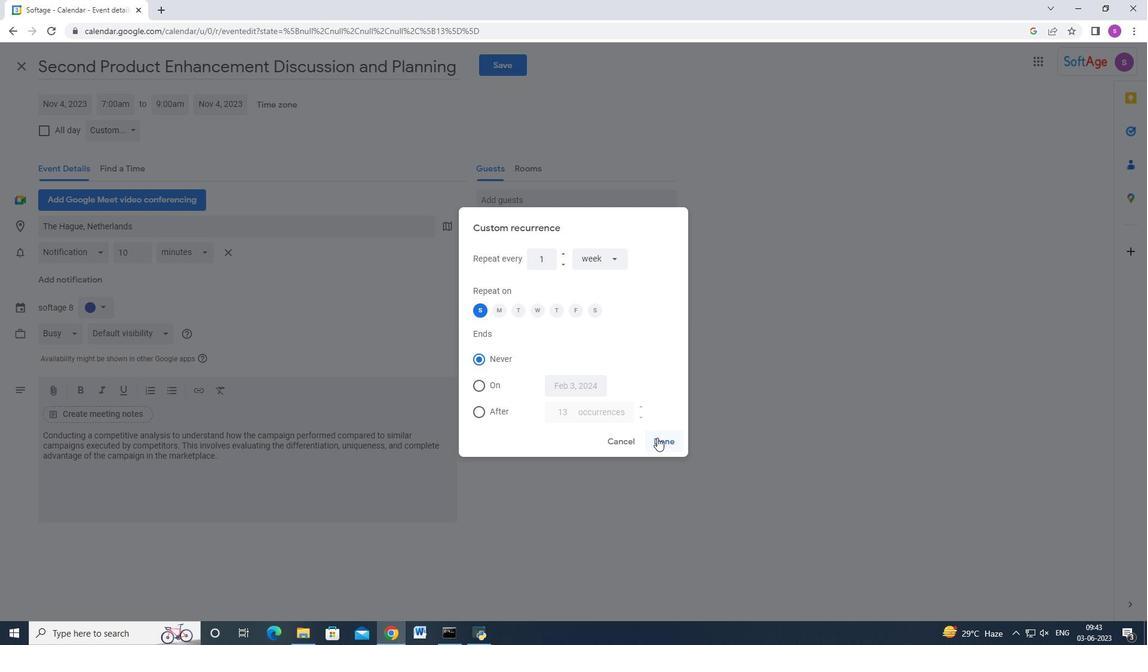 
Action: Mouse moved to (510, 69)
Screenshot: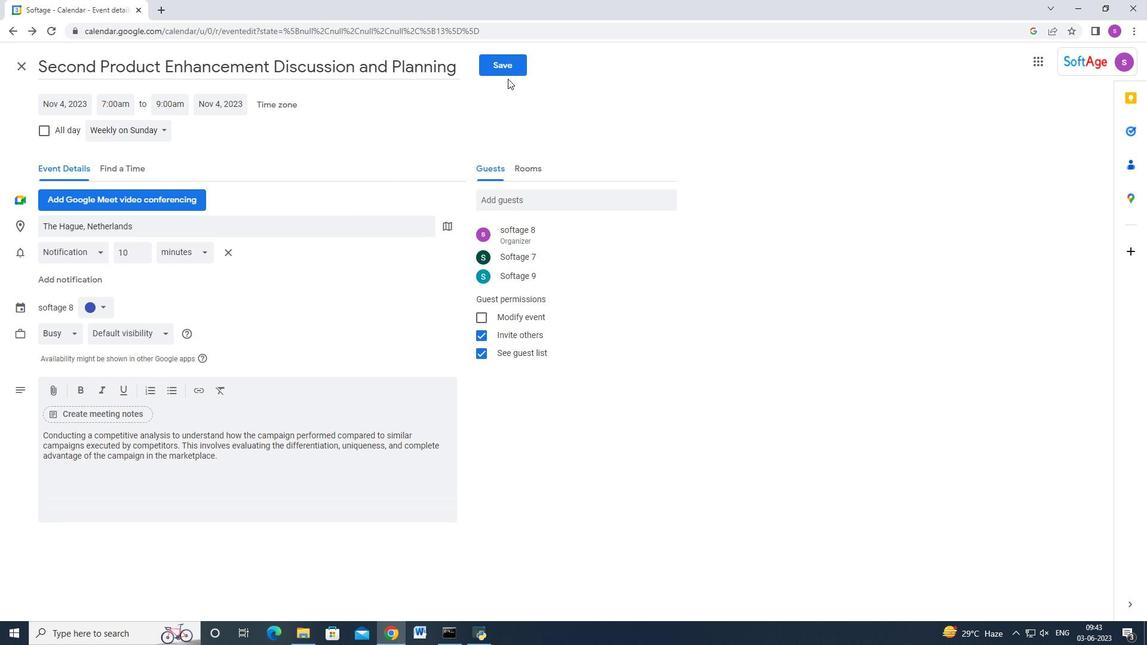 
Action: Mouse pressed left at (510, 69)
Screenshot: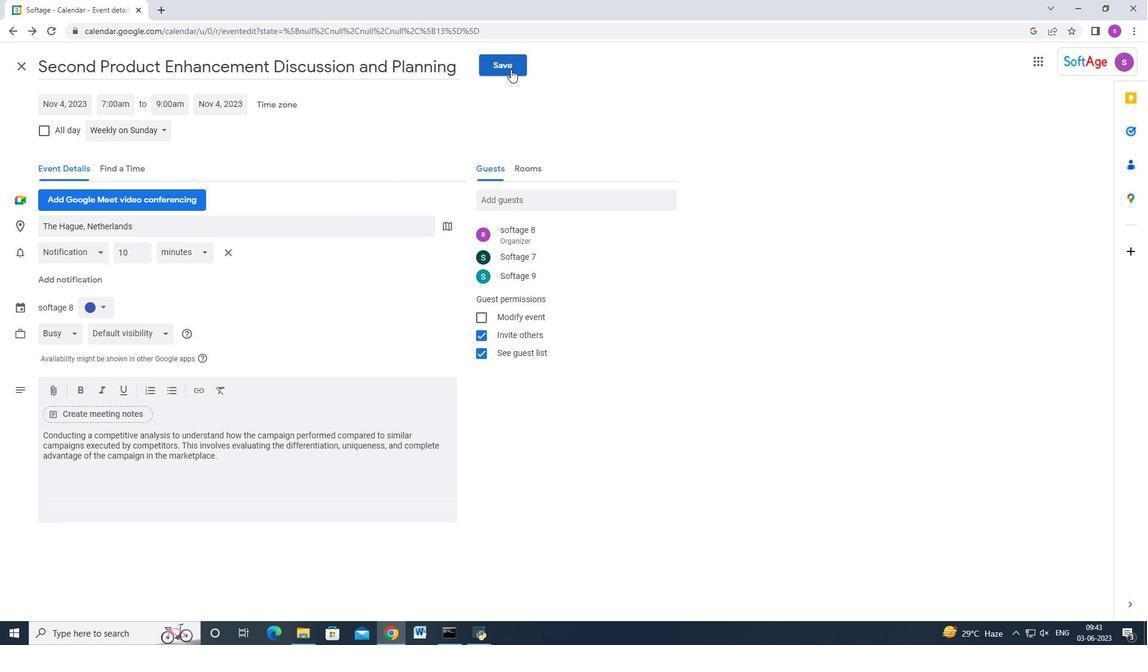 
Action: Mouse moved to (643, 360)
Screenshot: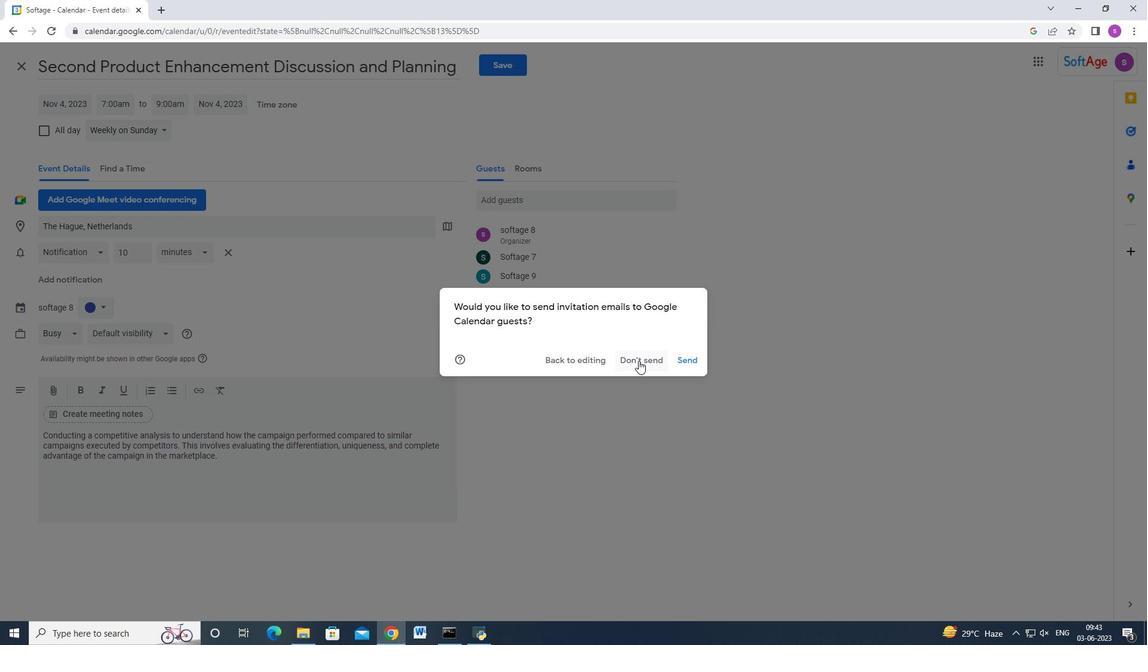 
